 Task: Reply to email with the signature Cole Ward with the subject Thank you for a referral from softage.10@softage.net with the message Just following up on our previous email, would you be able to provide an update on the status of the customer feedback report? with BCC to softage.4@softage.net with an attached document Case_study.pdf
Action: Mouse moved to (1114, 187)
Screenshot: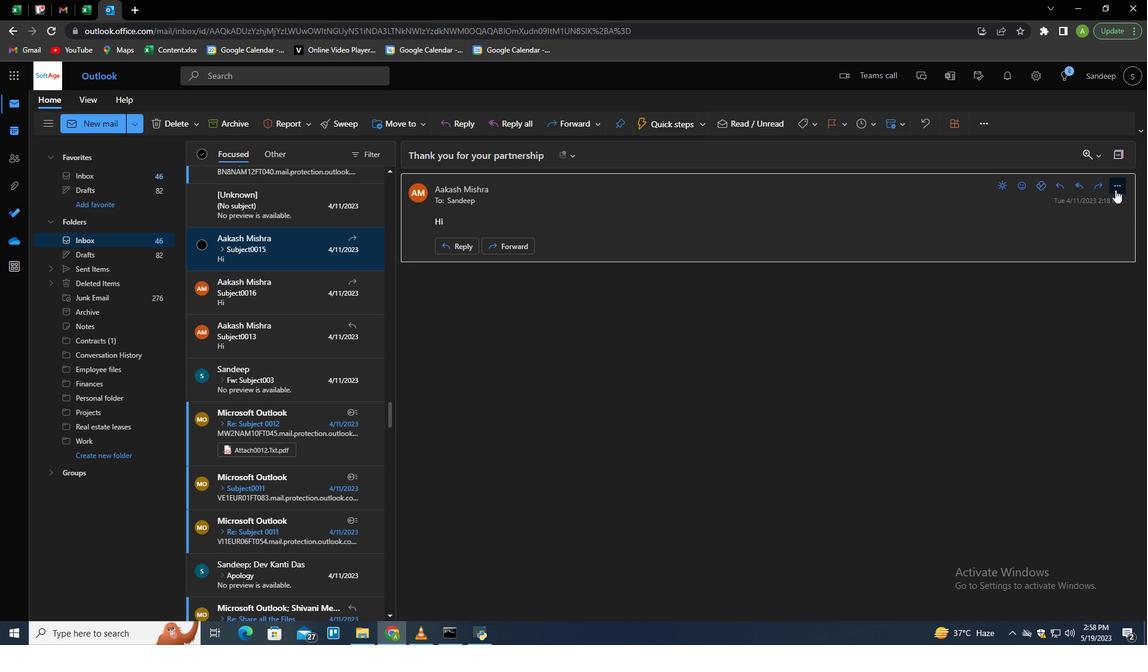 
Action: Mouse pressed left at (1114, 187)
Screenshot: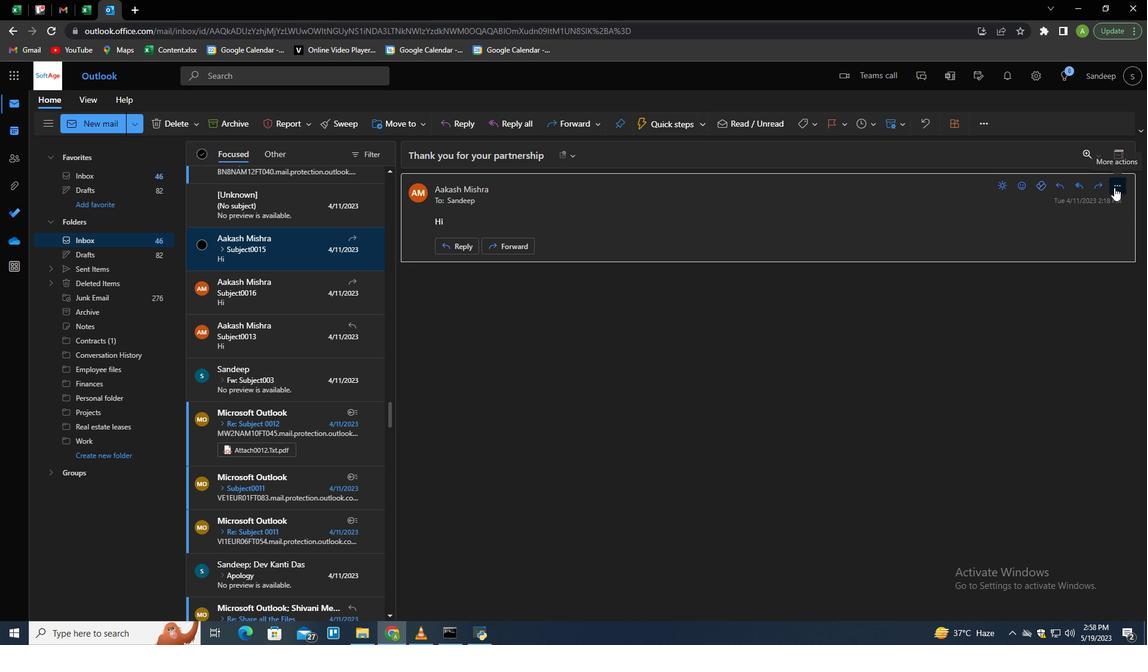 
Action: Mouse moved to (1046, 207)
Screenshot: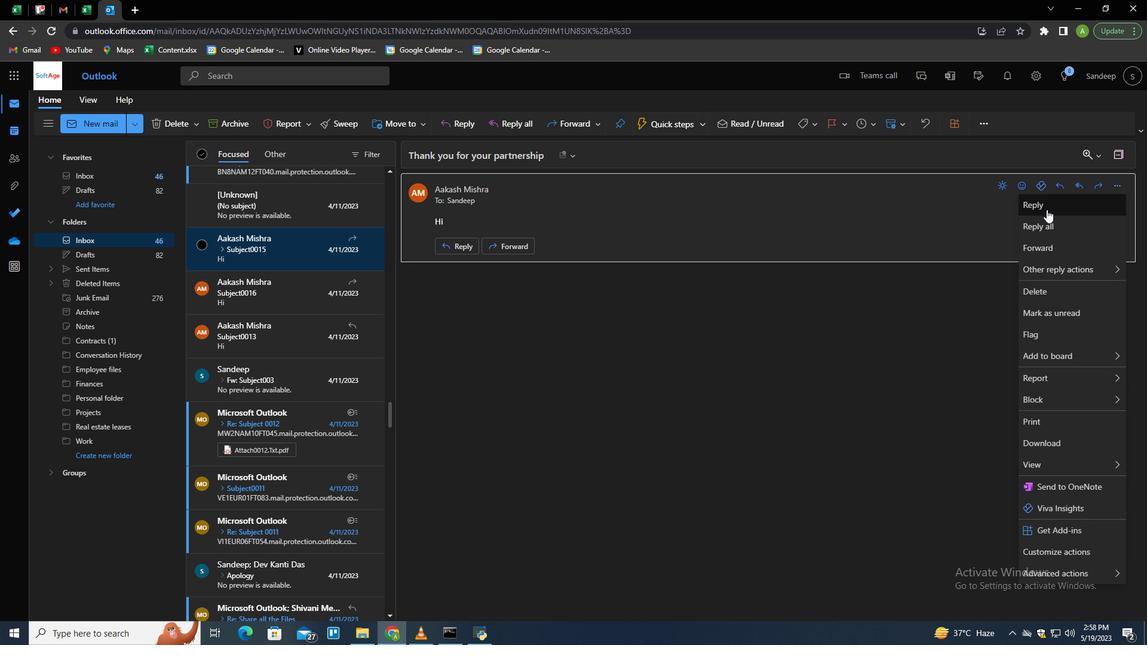 
Action: Mouse pressed left at (1046, 207)
Screenshot: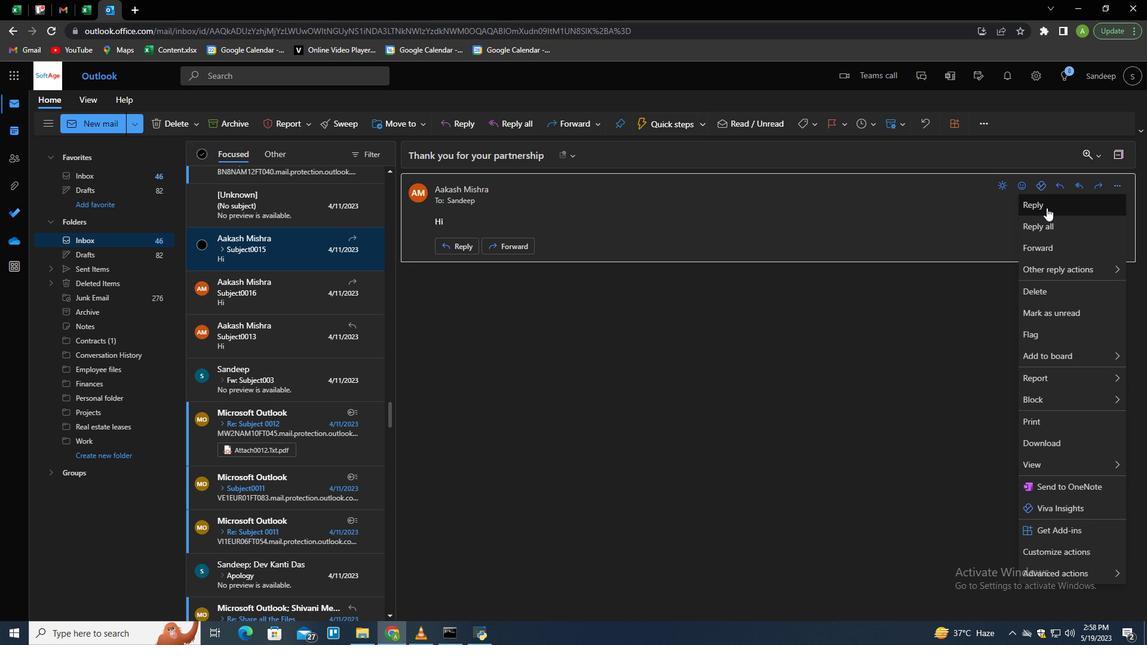 
Action: Mouse moved to (805, 121)
Screenshot: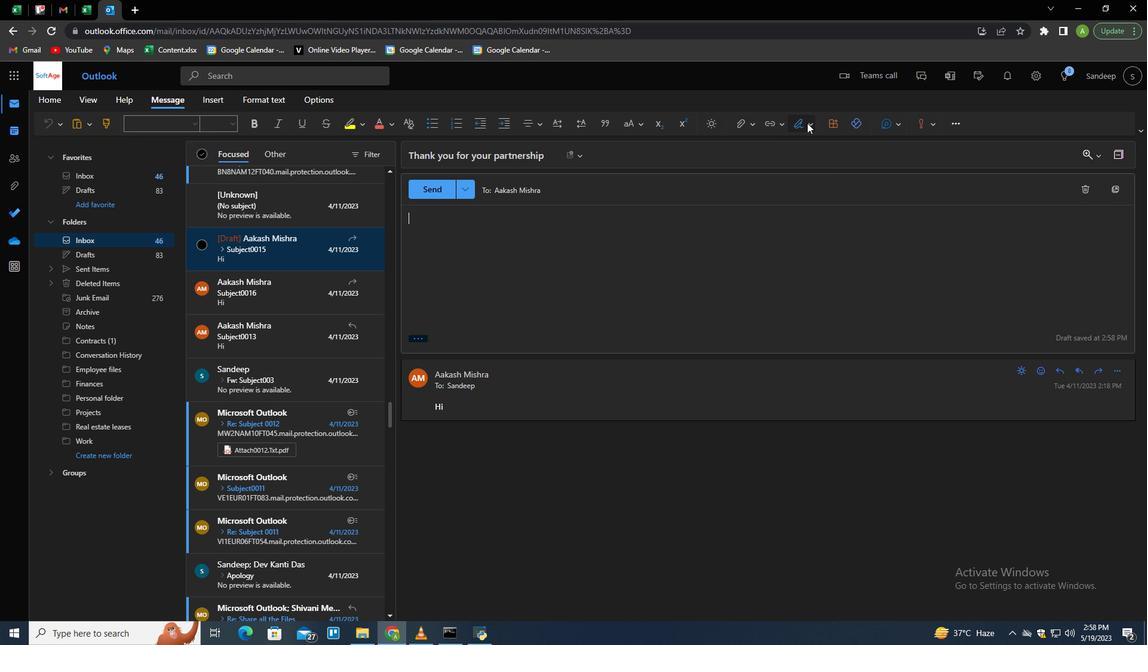 
Action: Mouse pressed left at (805, 121)
Screenshot: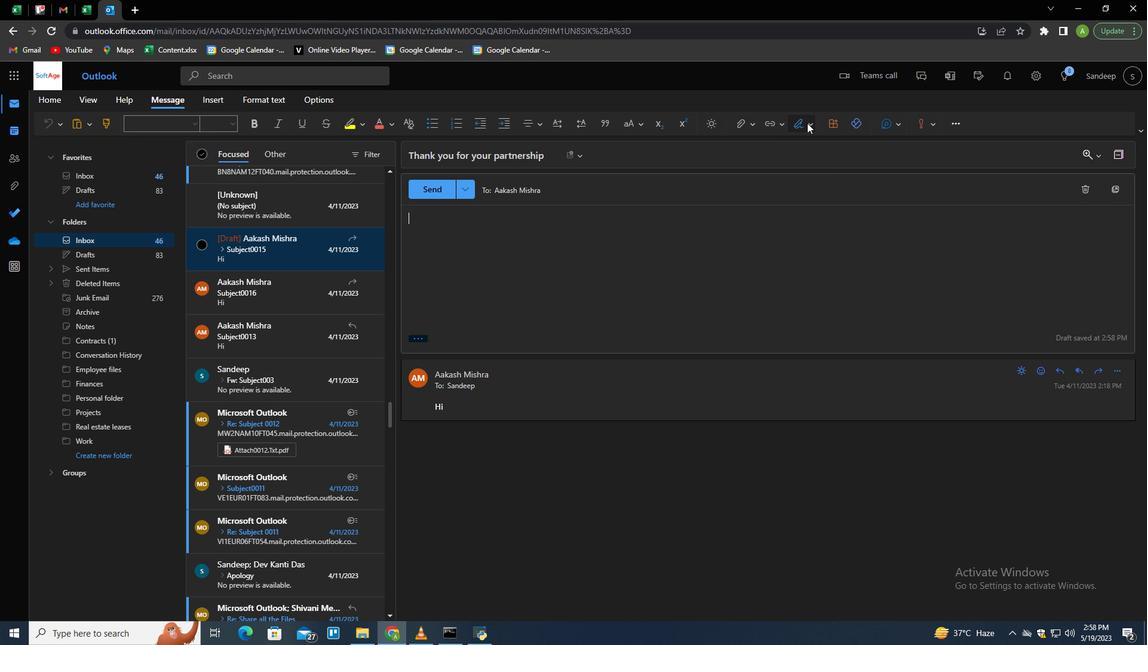 
Action: Mouse moved to (773, 172)
Screenshot: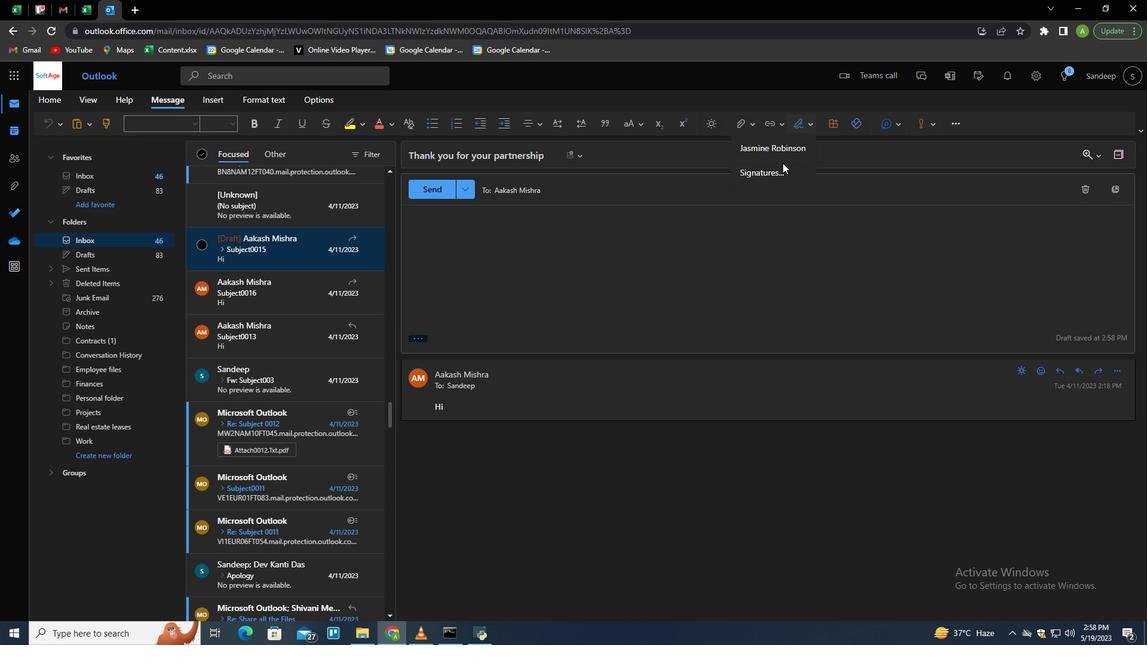 
Action: Mouse pressed left at (773, 172)
Screenshot: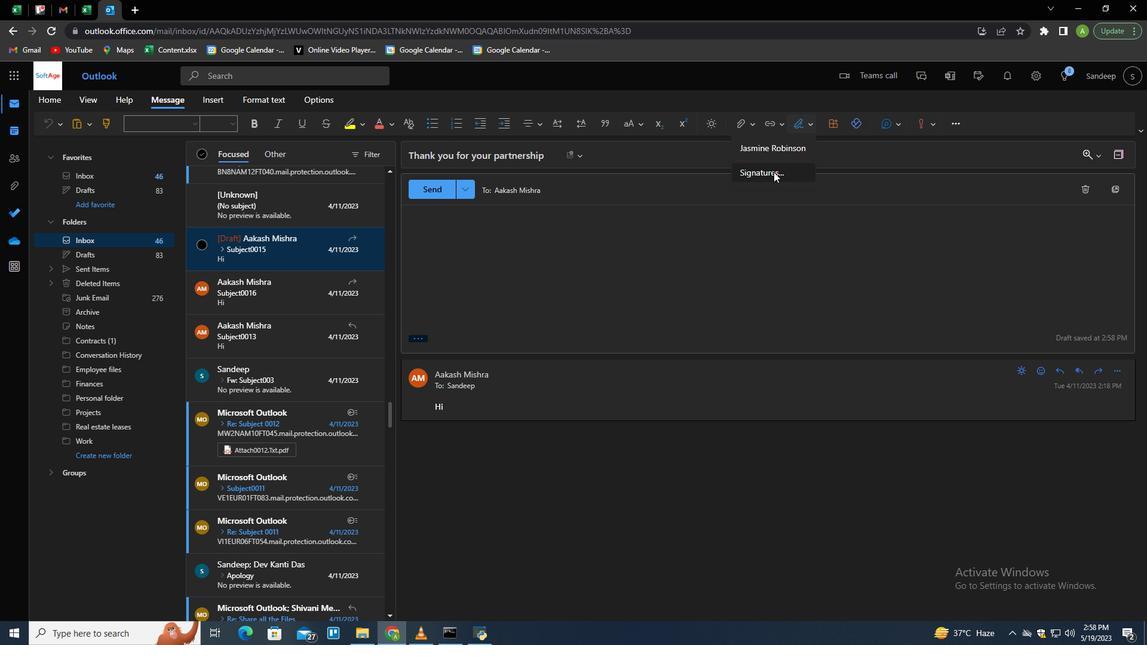 
Action: Mouse moved to (807, 213)
Screenshot: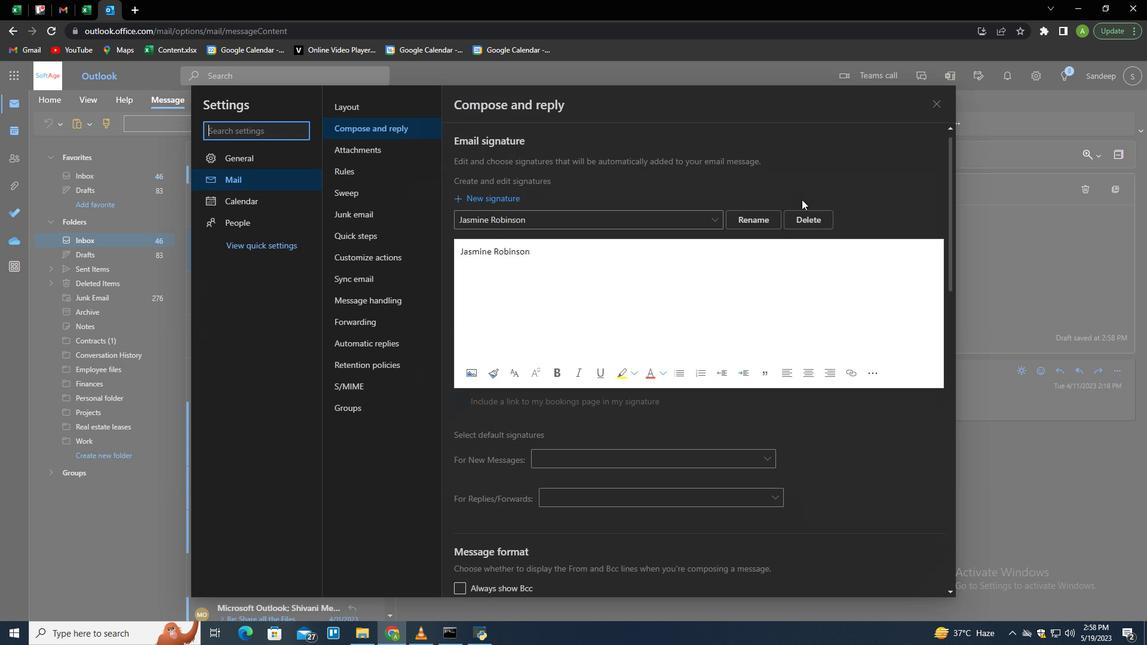 
Action: Mouse pressed left at (807, 213)
Screenshot: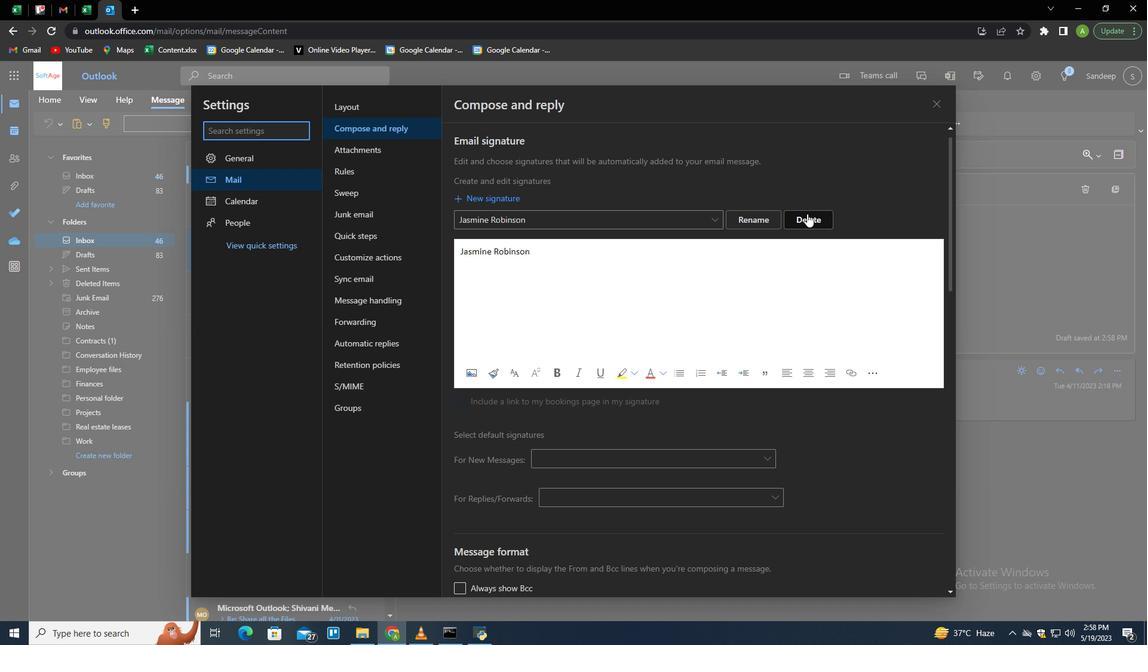 
Action: Mouse moved to (804, 215)
Screenshot: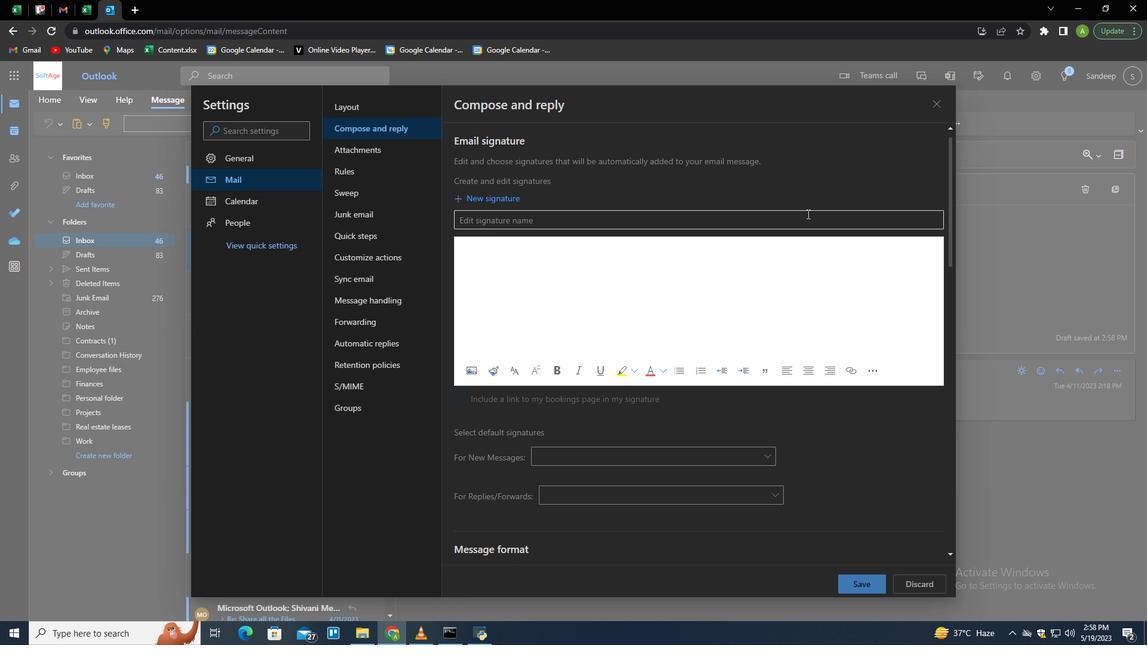 
Action: Mouse pressed left at (804, 215)
Screenshot: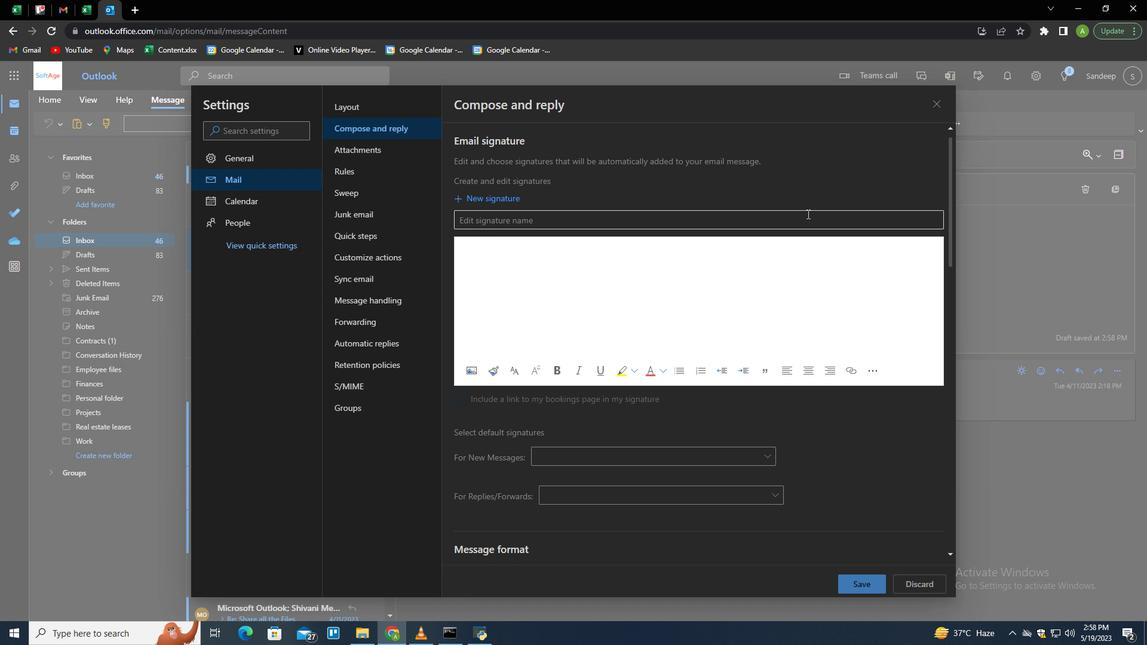 
Action: Key pressed <Key.shift>Cole<Key.space><Key.shift>Ward<Key.tab><Key.shift>COle<Key.space><Key.backspace><Key.backspace><Key.backspace><Key.backspace>ole<Key.space><Key.shift>Ward
Screenshot: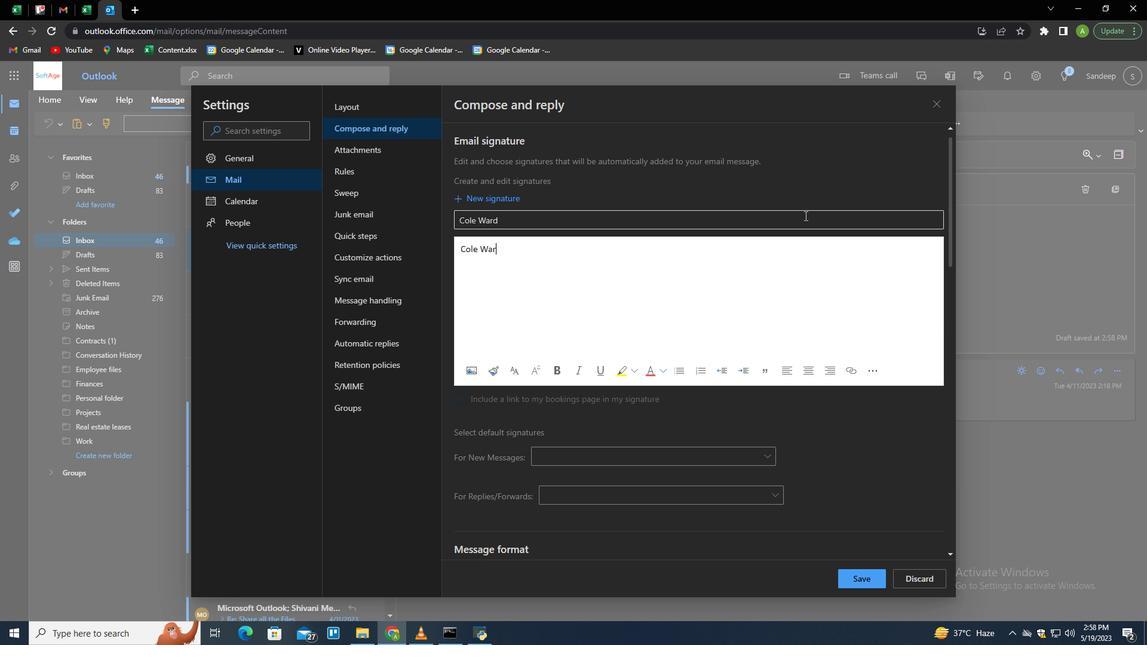 
Action: Mouse moved to (862, 578)
Screenshot: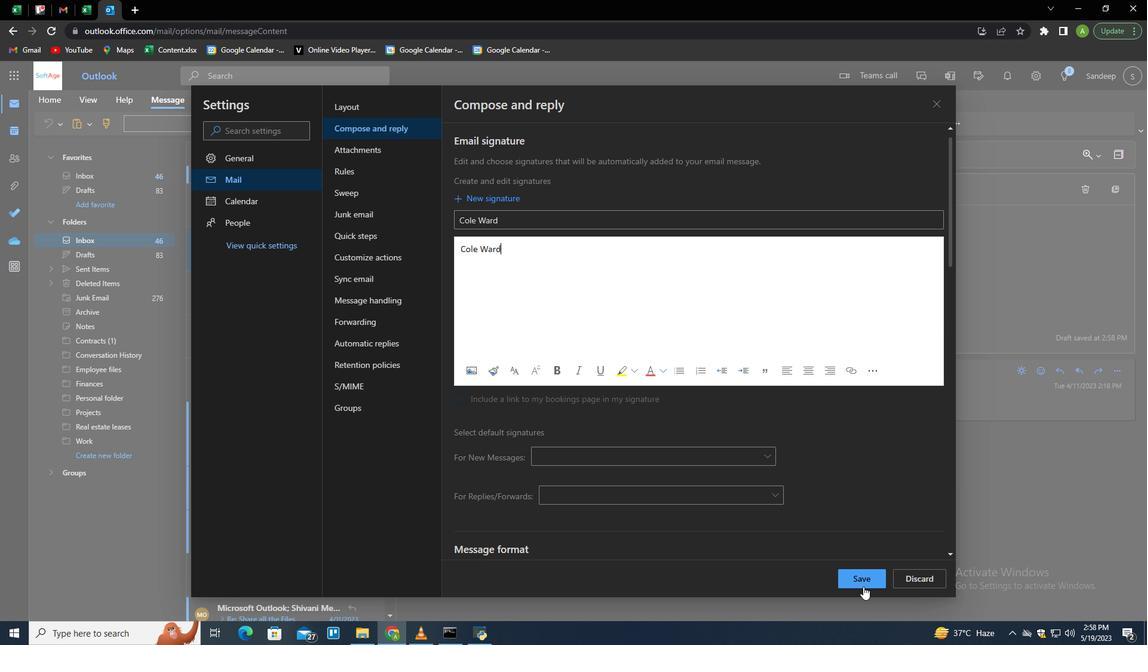 
Action: Mouse pressed left at (862, 578)
Screenshot: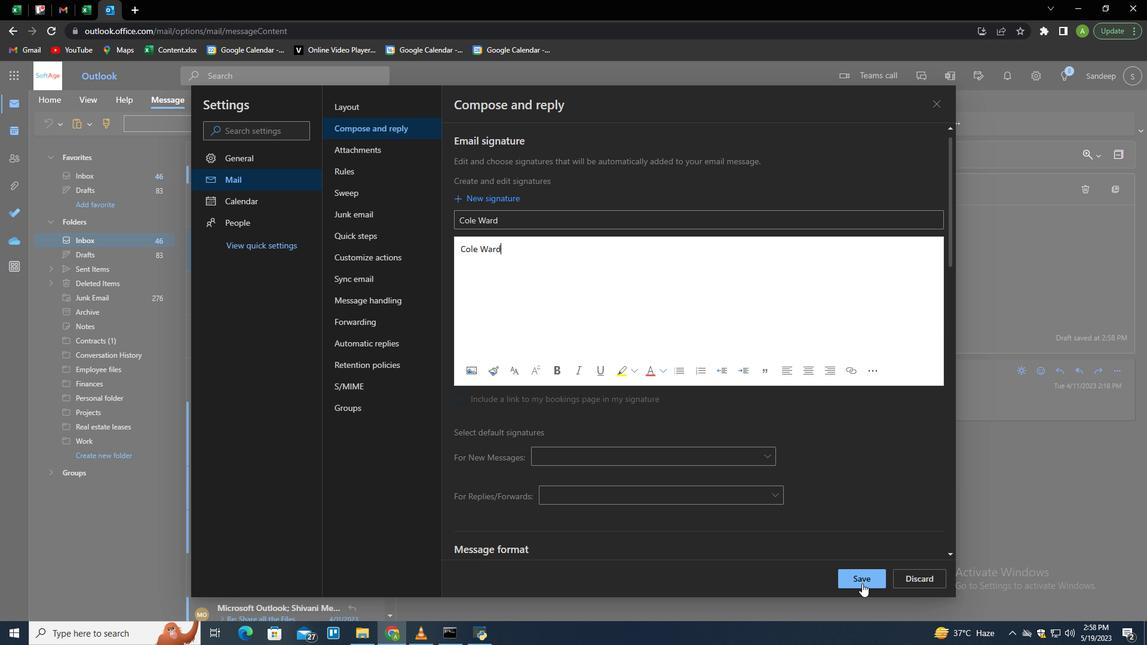 
Action: Mouse moved to (1006, 307)
Screenshot: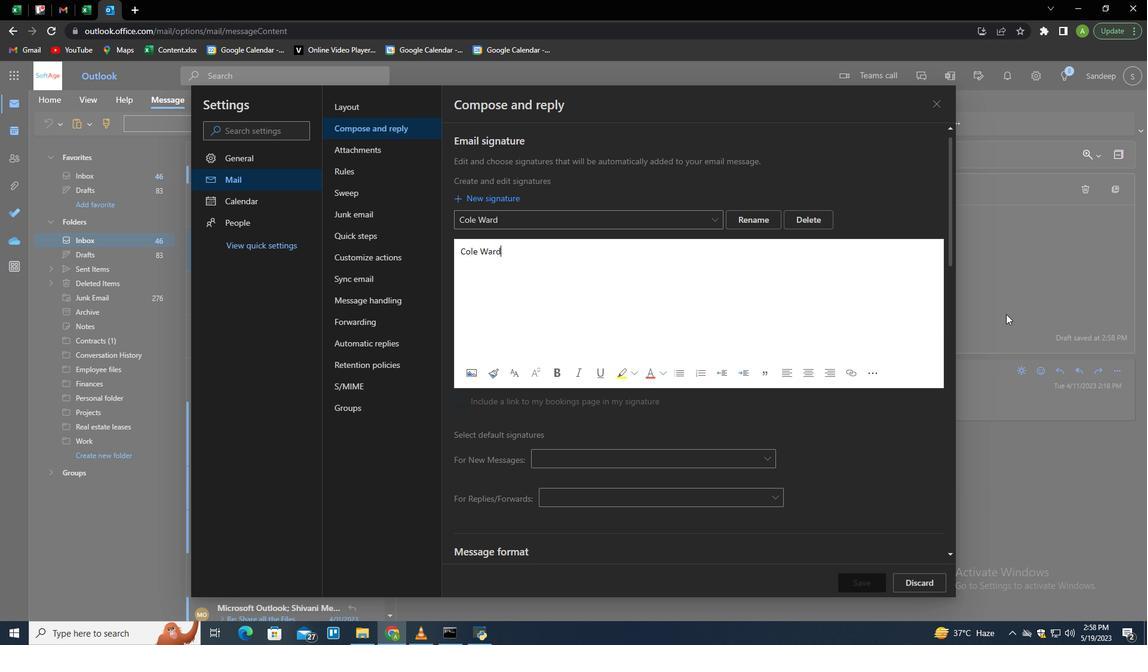 
Action: Mouse pressed left at (1006, 307)
Screenshot: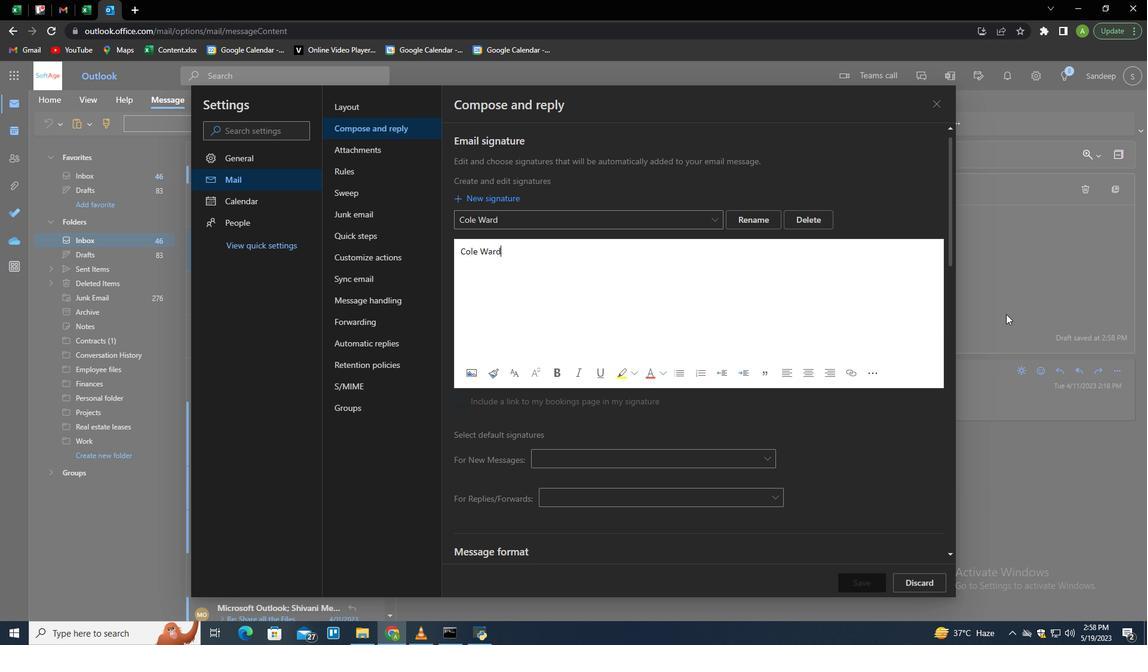 
Action: Mouse moved to (810, 123)
Screenshot: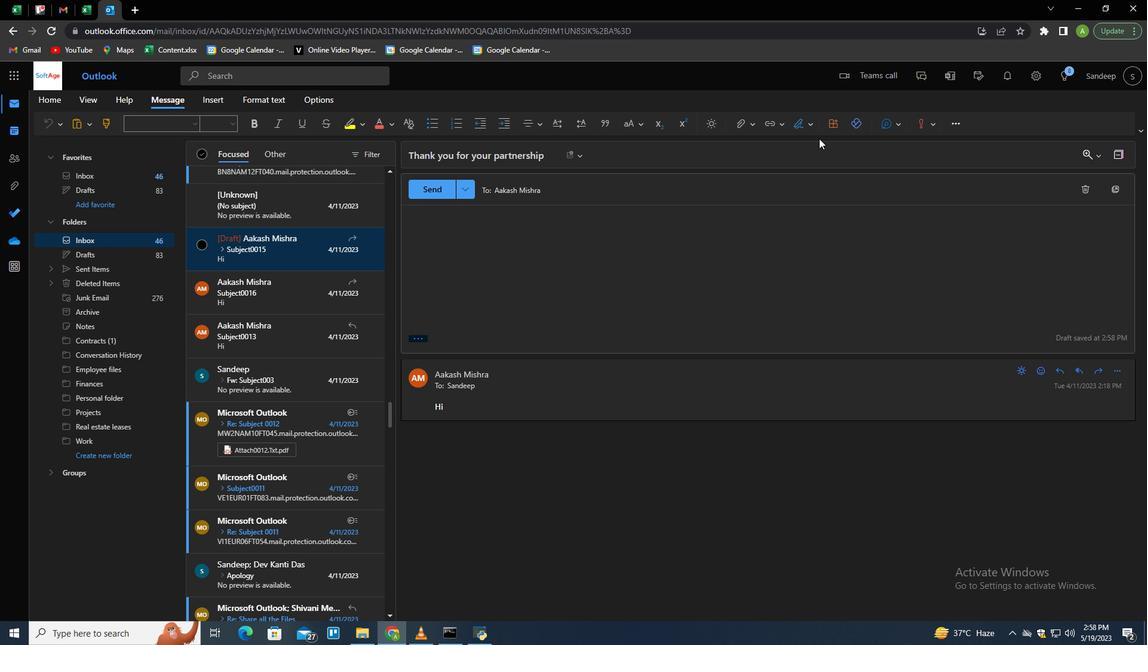 
Action: Mouse pressed left at (810, 123)
Screenshot: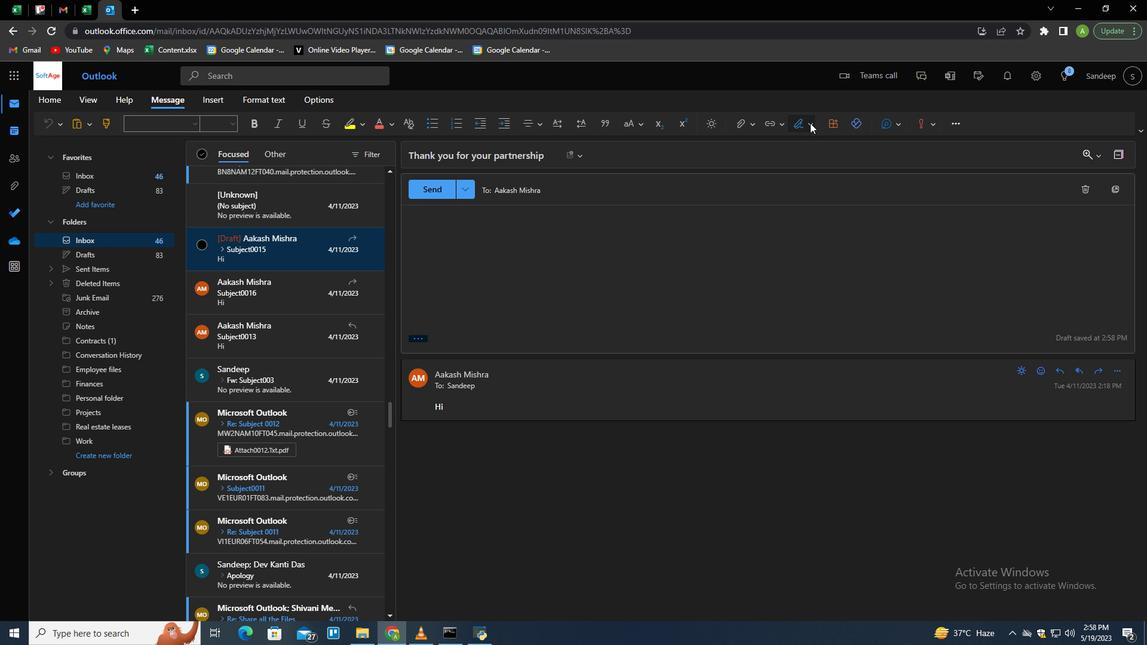 
Action: Mouse moved to (780, 146)
Screenshot: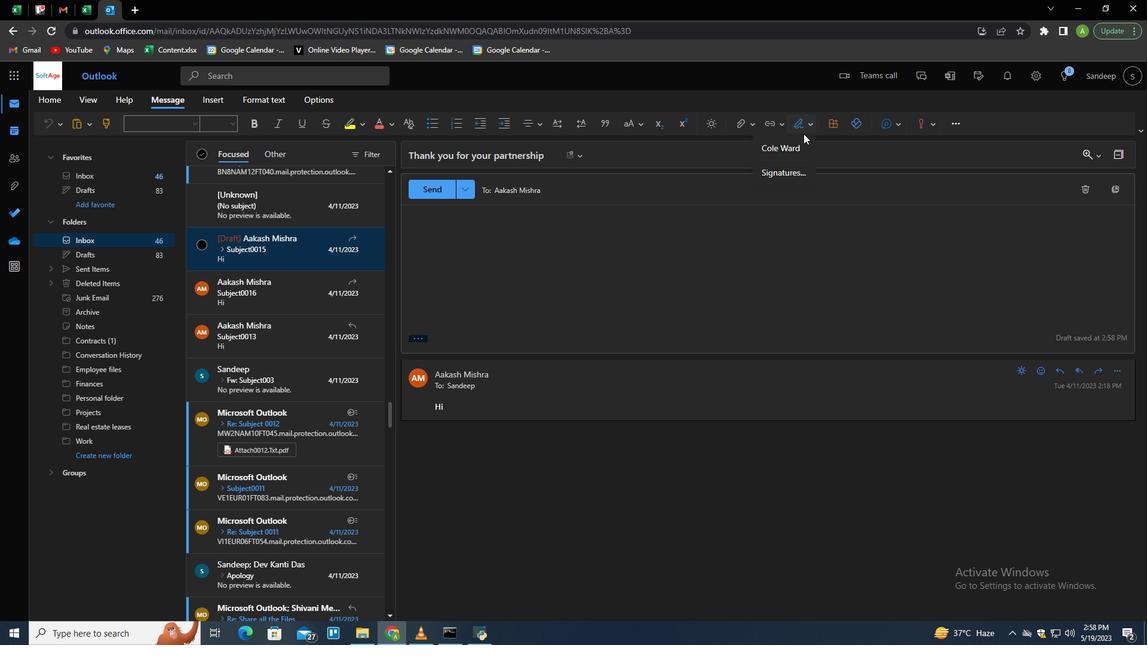 
Action: Mouse pressed left at (780, 146)
Screenshot: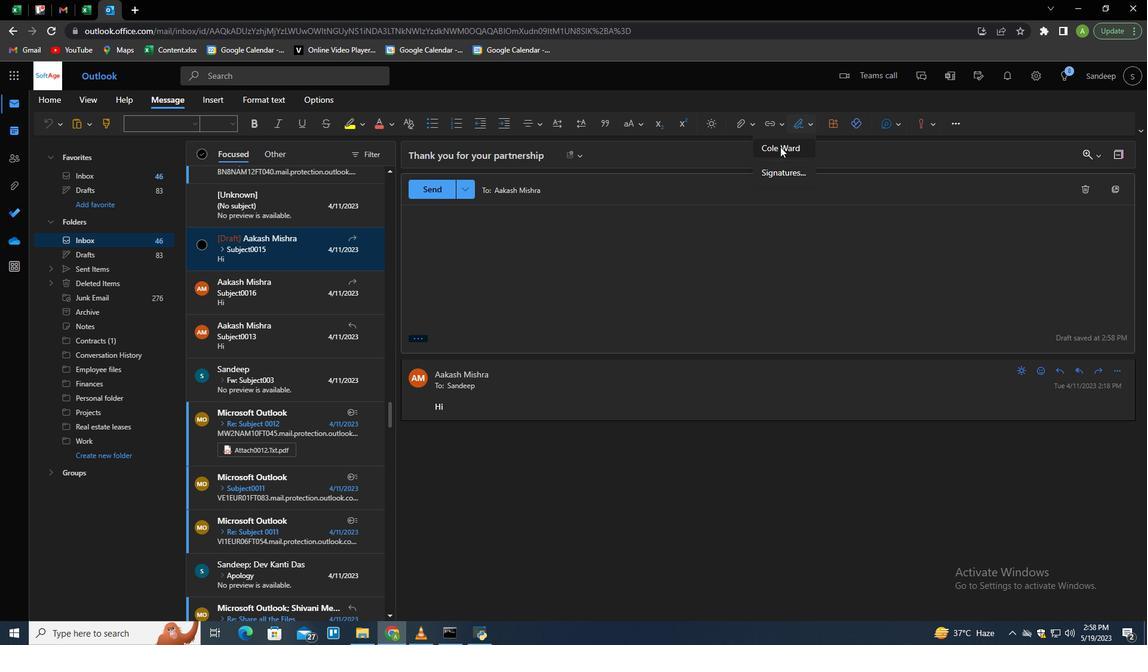 
Action: Mouse moved to (421, 335)
Screenshot: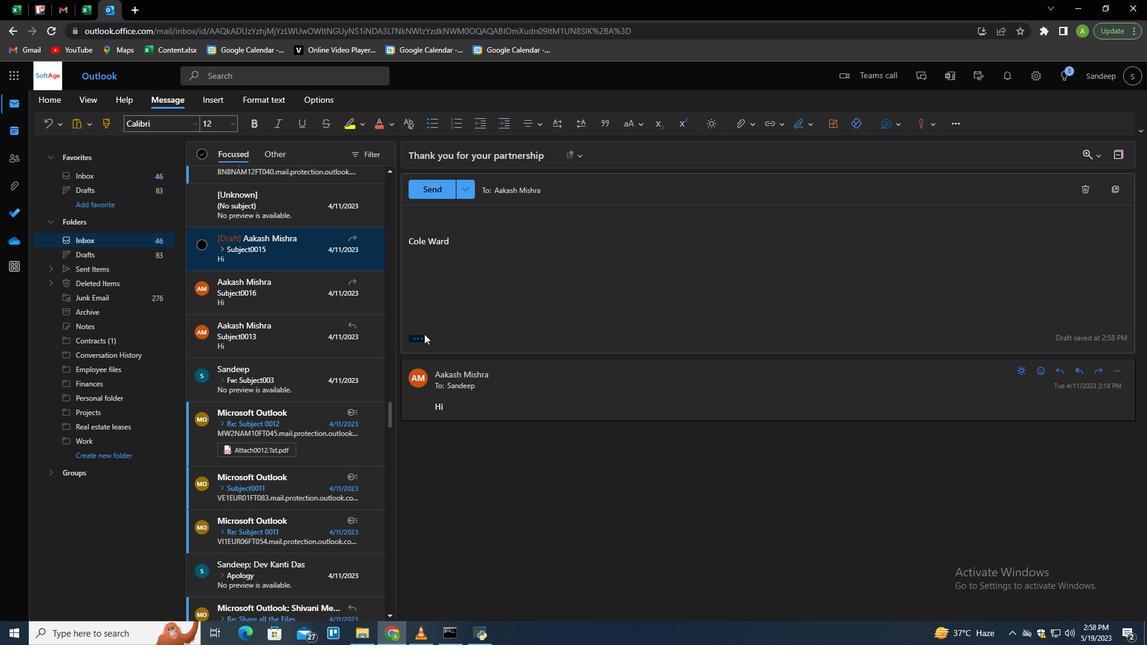 
Action: Mouse pressed left at (421, 335)
Screenshot: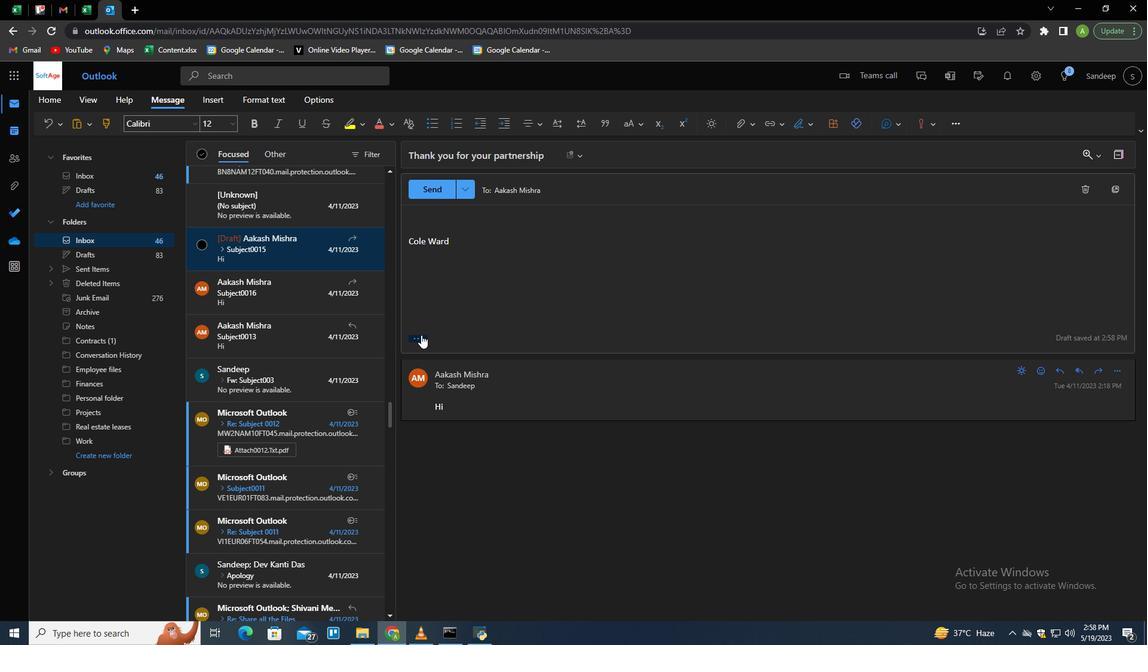 
Action: Mouse moved to (423, 189)
Screenshot: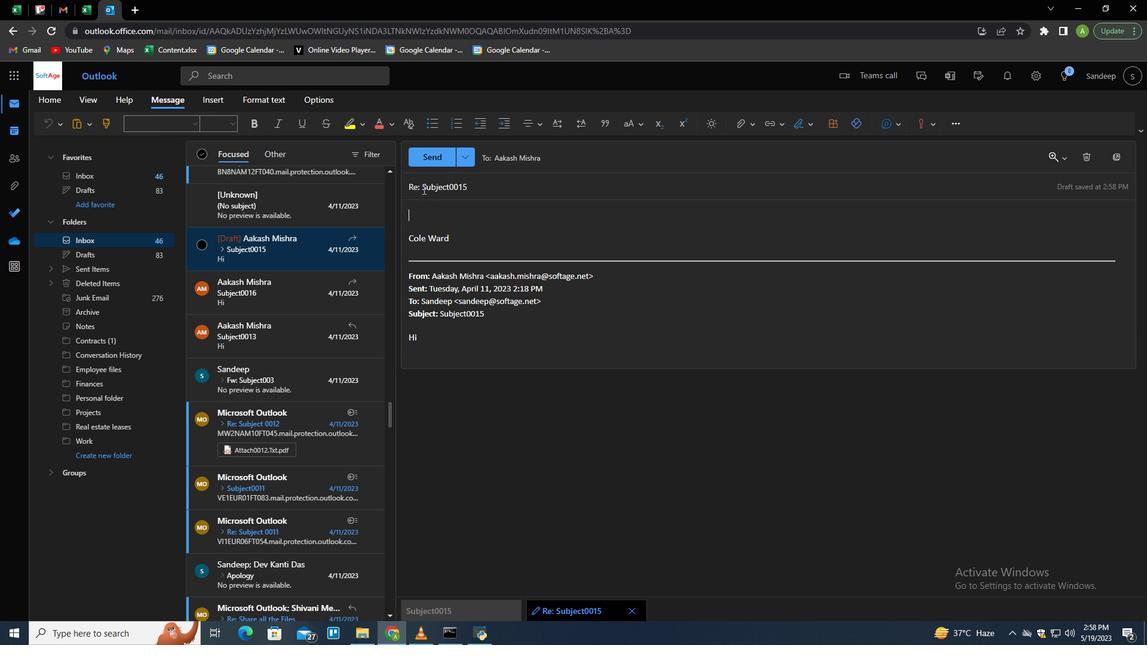 
Action: Mouse pressed left at (423, 189)
Screenshot: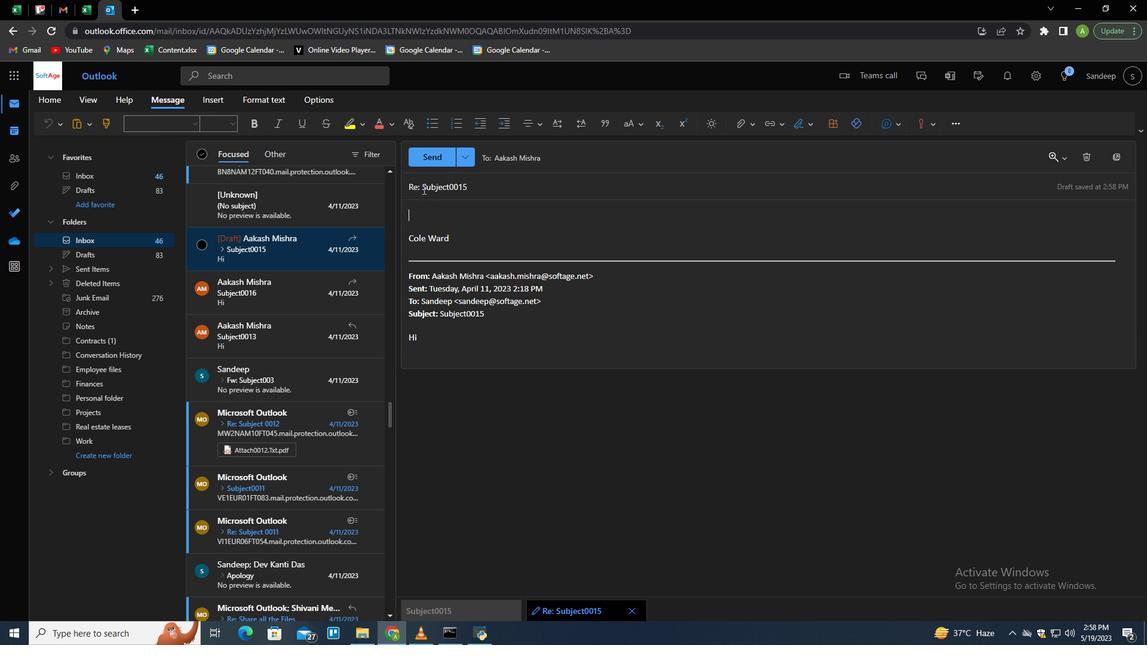 
Action: Mouse moved to (750, 255)
Screenshot: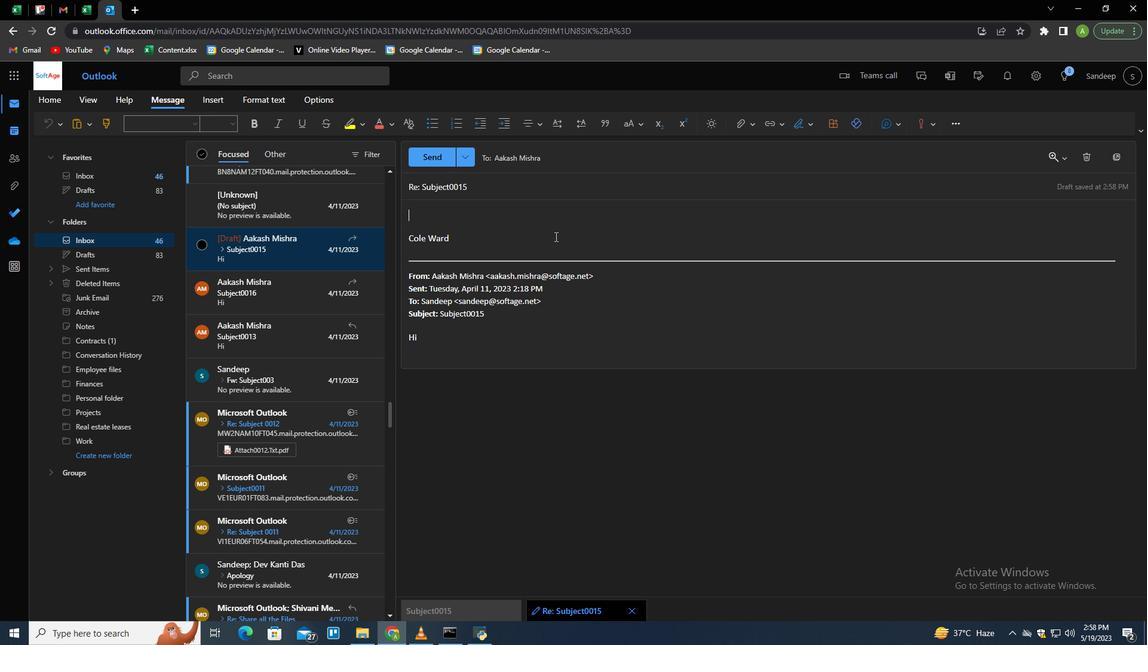 
Action: Key pressed <Key.shift_r><Key.end><Key.shift>Thank<Key.space>you<Key.space>for<Key.space>a<Key.space>referral
Screenshot: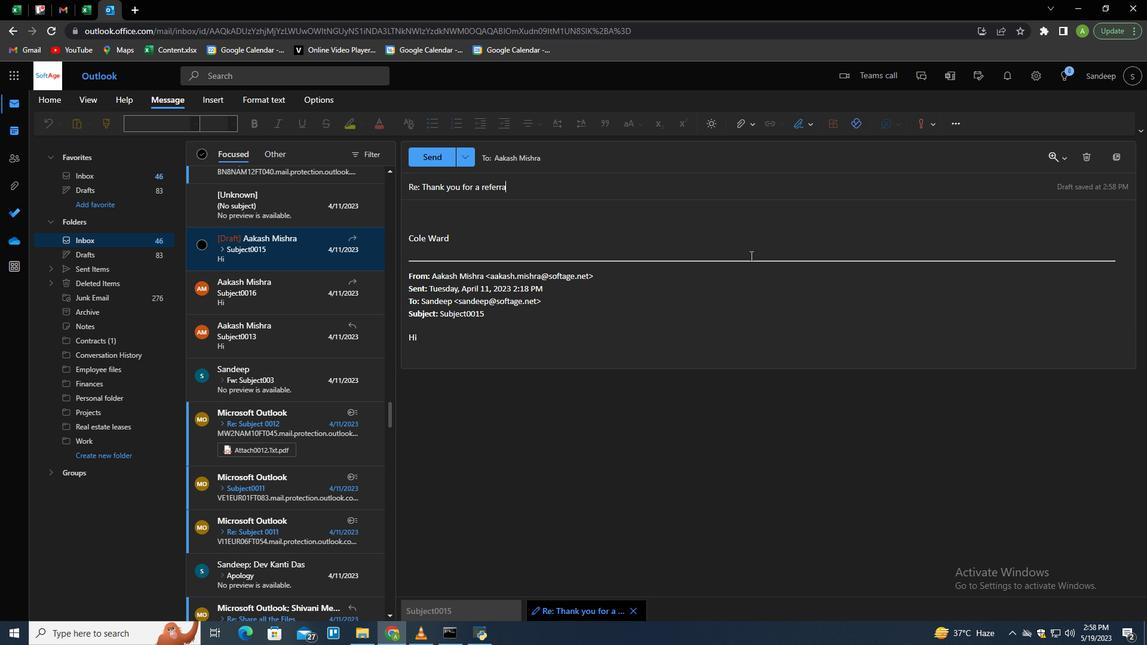 
Action: Mouse moved to (618, 152)
Screenshot: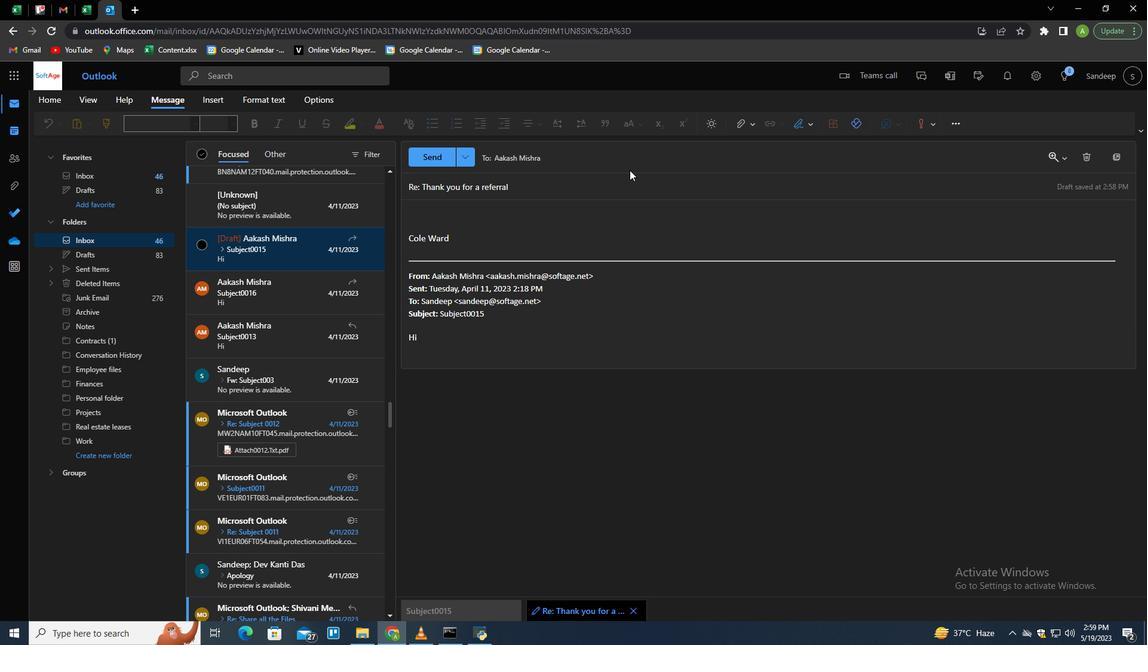 
Action: Mouse pressed left at (618, 152)
Screenshot: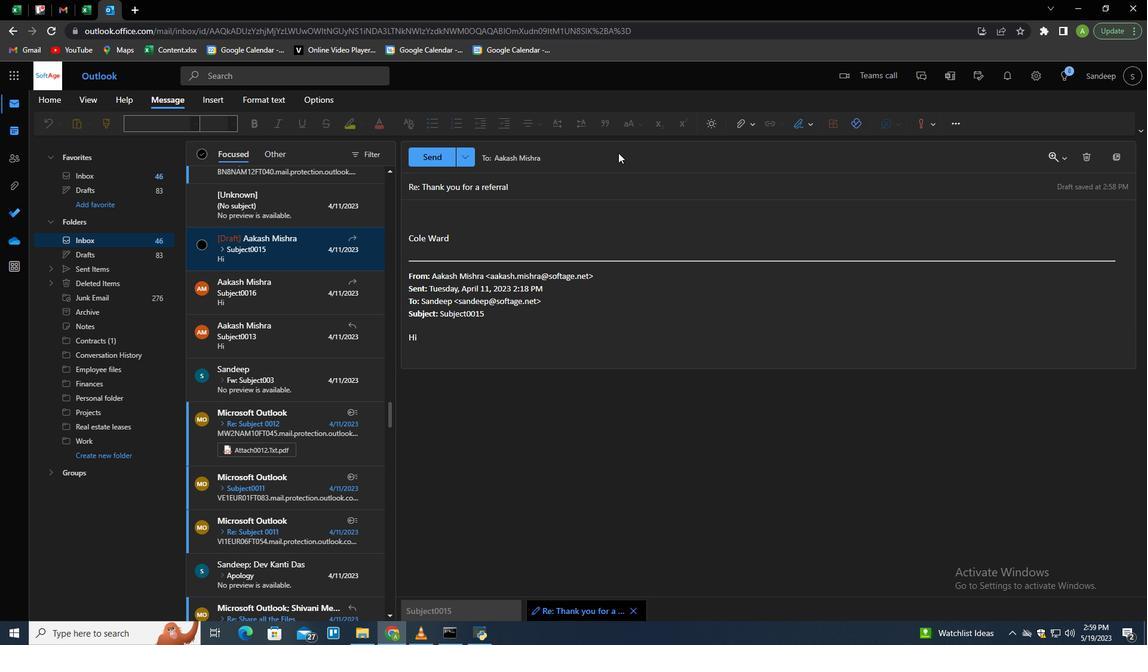 
Action: Mouse moved to (546, 248)
Screenshot: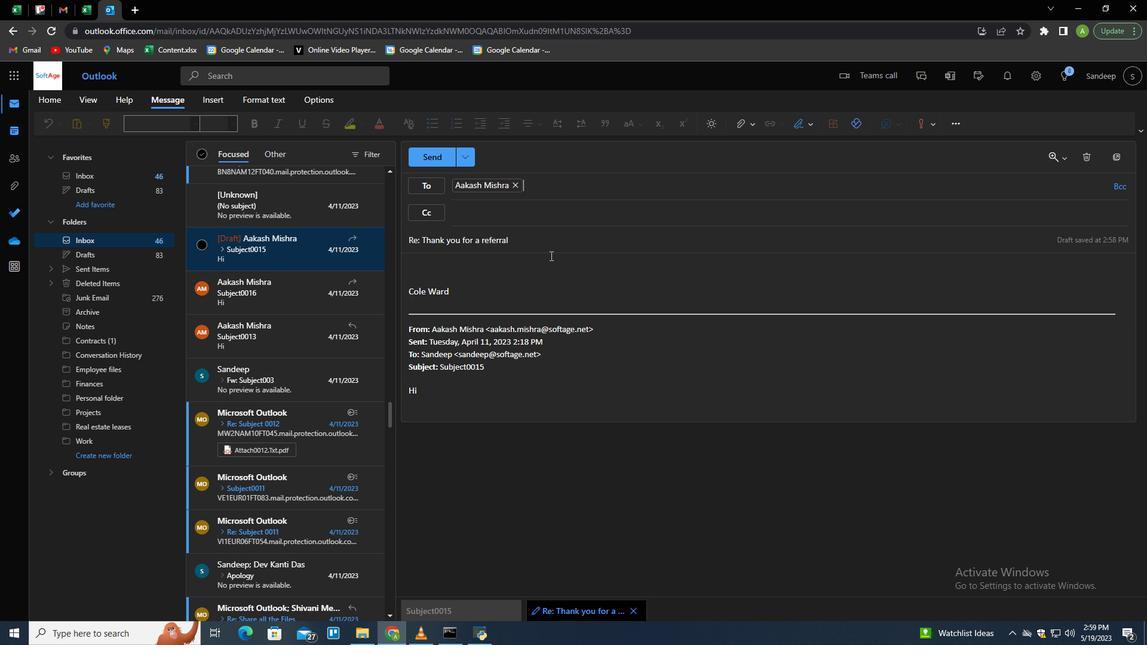 
Action: Mouse pressed left at (546, 248)
Screenshot: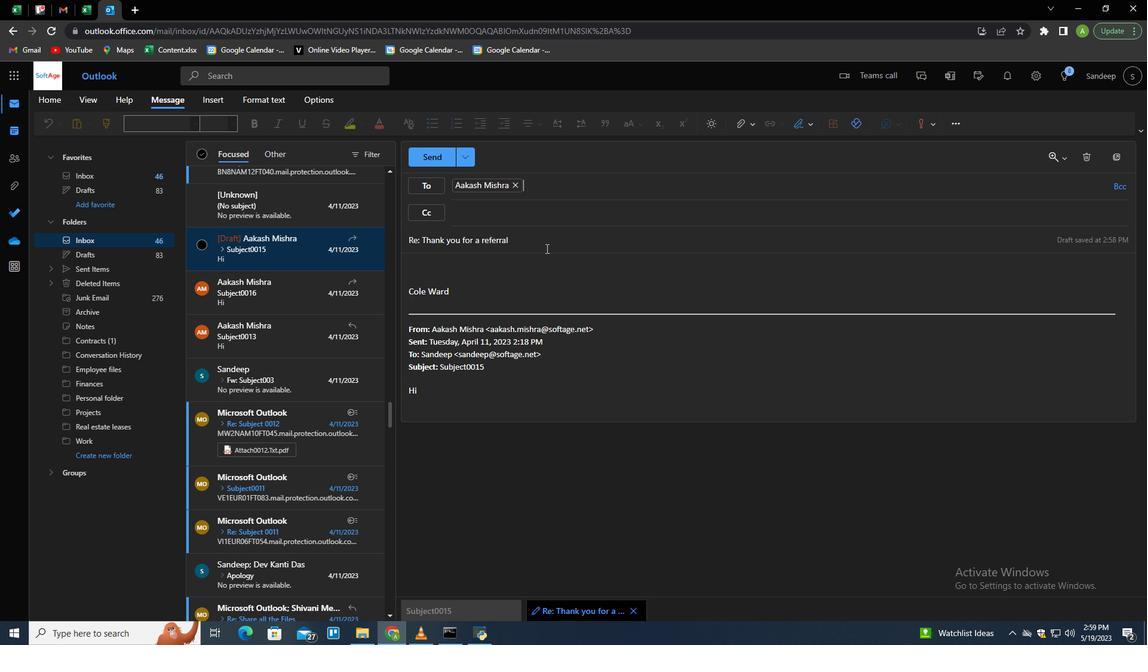 
Action: Mouse moved to (543, 248)
Screenshot: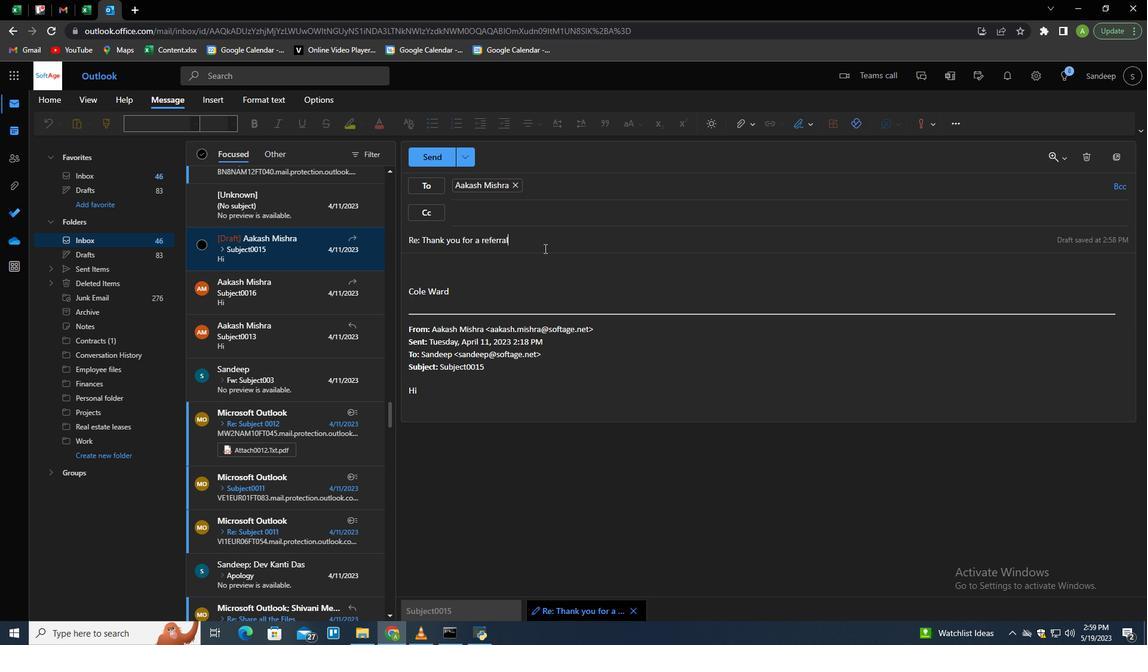 
Action: Key pressed <Key.tab>
Screenshot: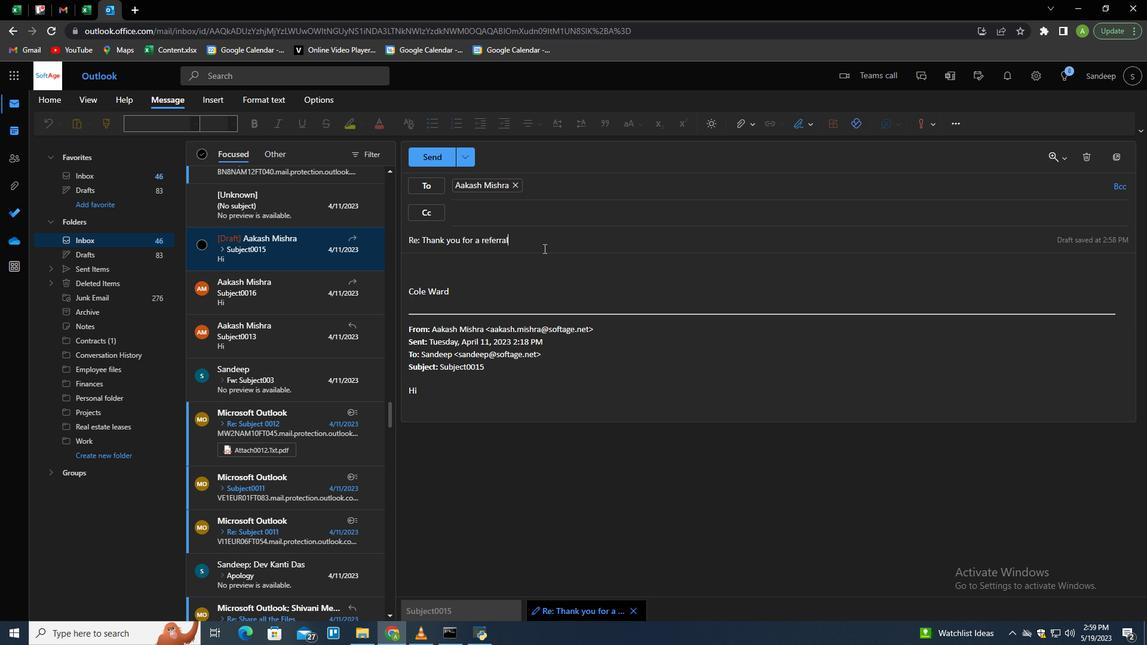 
Action: Mouse moved to (543, 250)
Screenshot: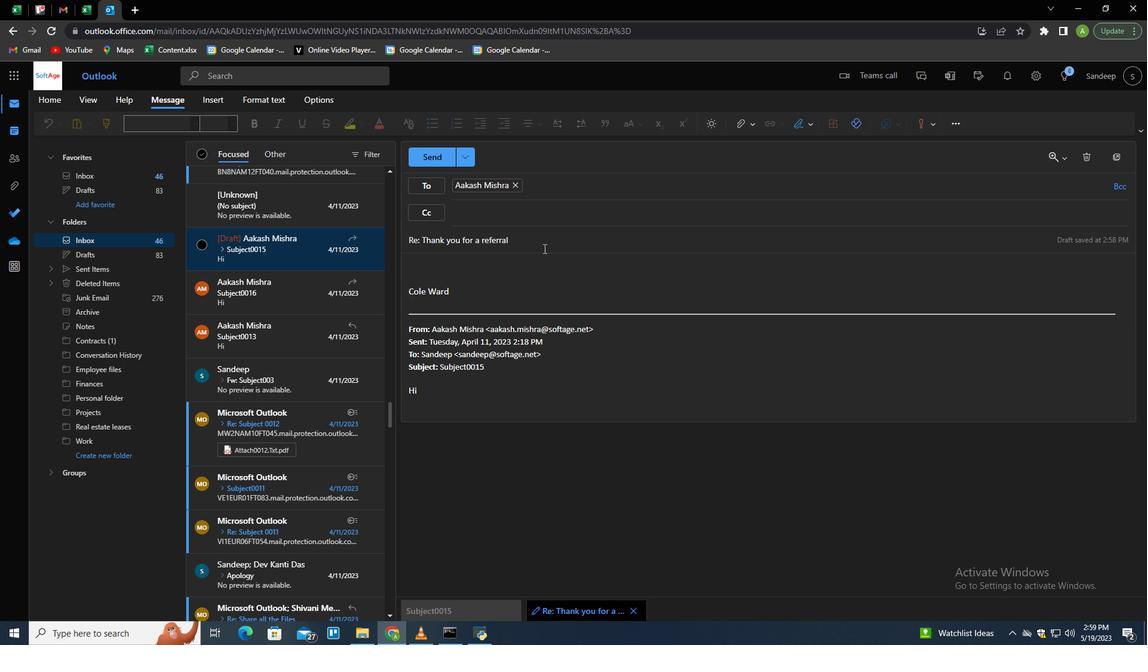 
Action: Key pressed <Key.shift>Just<Key.space>following<Key.space>up<Key.space>on<Key.space>our<Key.space>pri<Key.backspace>evios<Key.backspace>us<Key.space>email,<Key.space>would<Key.space>yu<Key.backspace>ou<Key.space>be<Key.space>able<Key.space>to<Key.space>provide<Key.space>an<Key.space>update<Key.space>on<Key.space>the<Key.space>status<Key.space>fo<Key.space>th<Key.backspace><Key.backspace><Key.backspace><Key.backspace><Key.backspace>of<Key.space>the<Key.space>customer<Key.space>feedback<Key.space>report<Key.shift><Key.shift><Key.shift><Key.shift><Key.shift><Key.shift><Key.shift><Key.shift><Key.shift><Key.shift><Key.shift><Key.shift><Key.shift><Key.shift><Key.shift><Key.shift>?
Screenshot: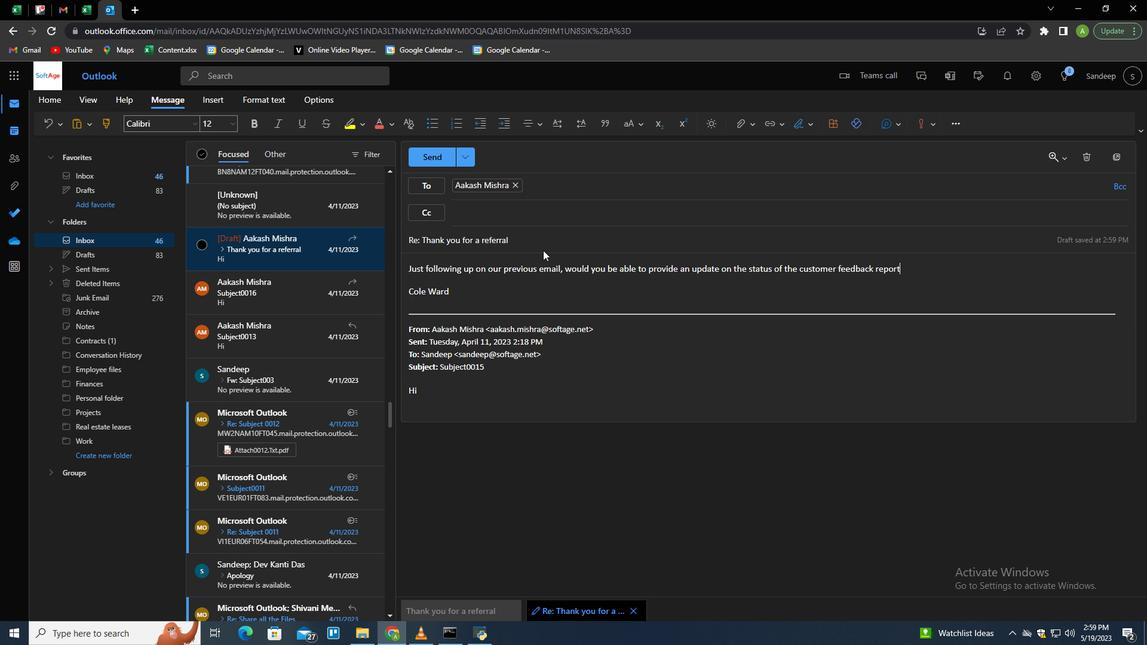 
Action: Mouse moved to (1128, 178)
Screenshot: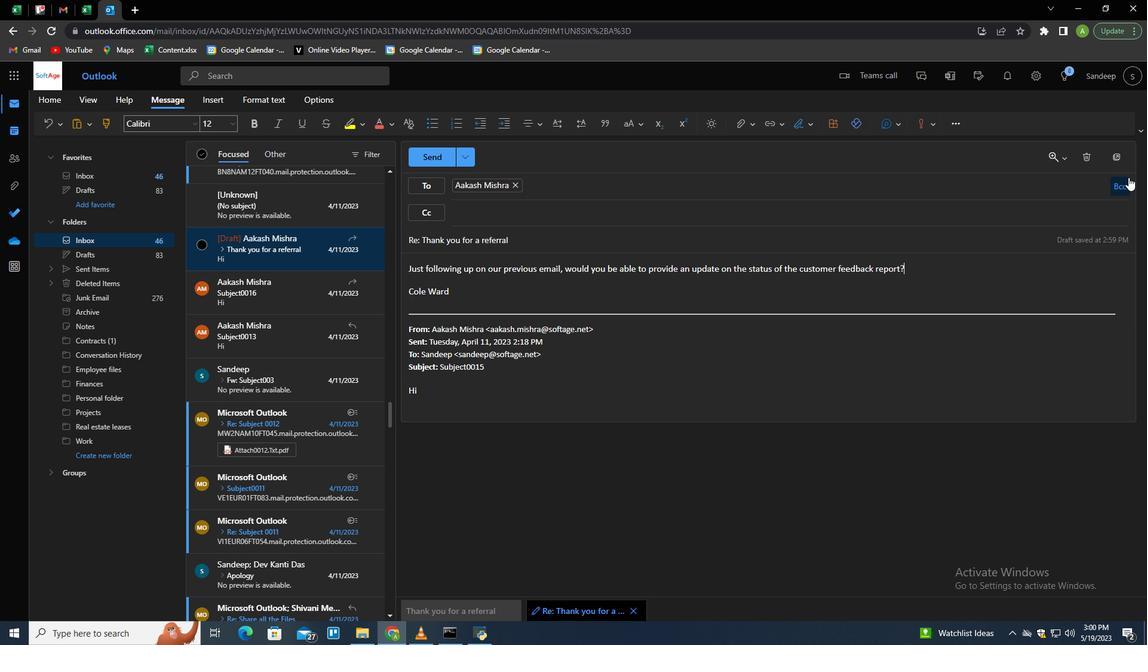 
Action: Mouse pressed left at (1128, 178)
Screenshot: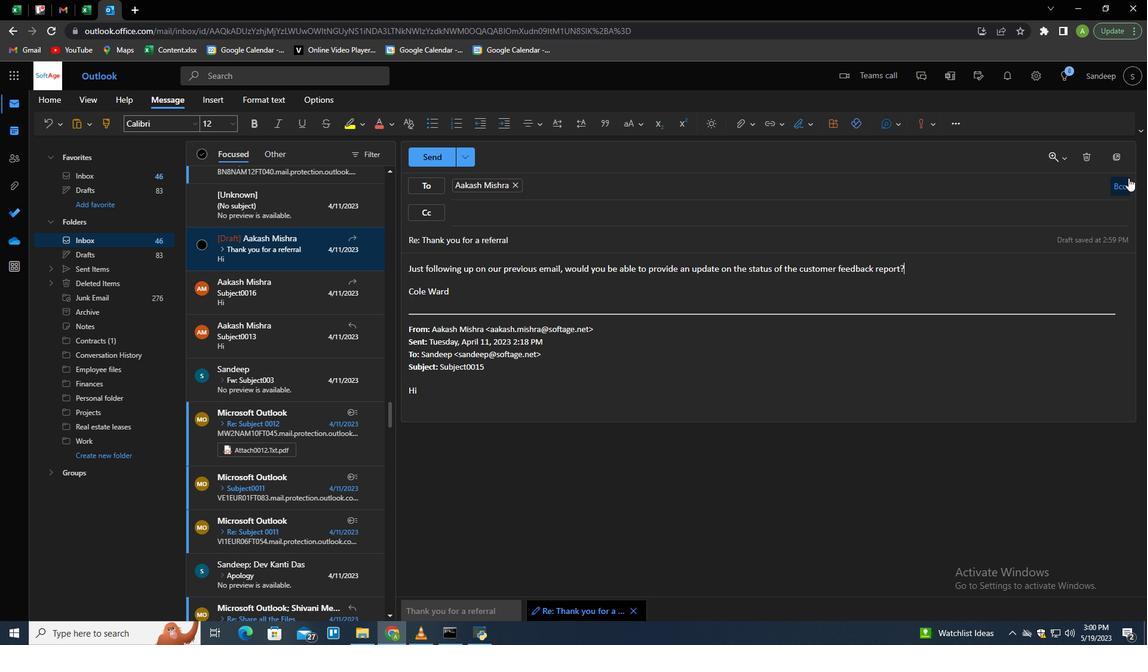 
Action: Mouse moved to (477, 235)
Screenshot: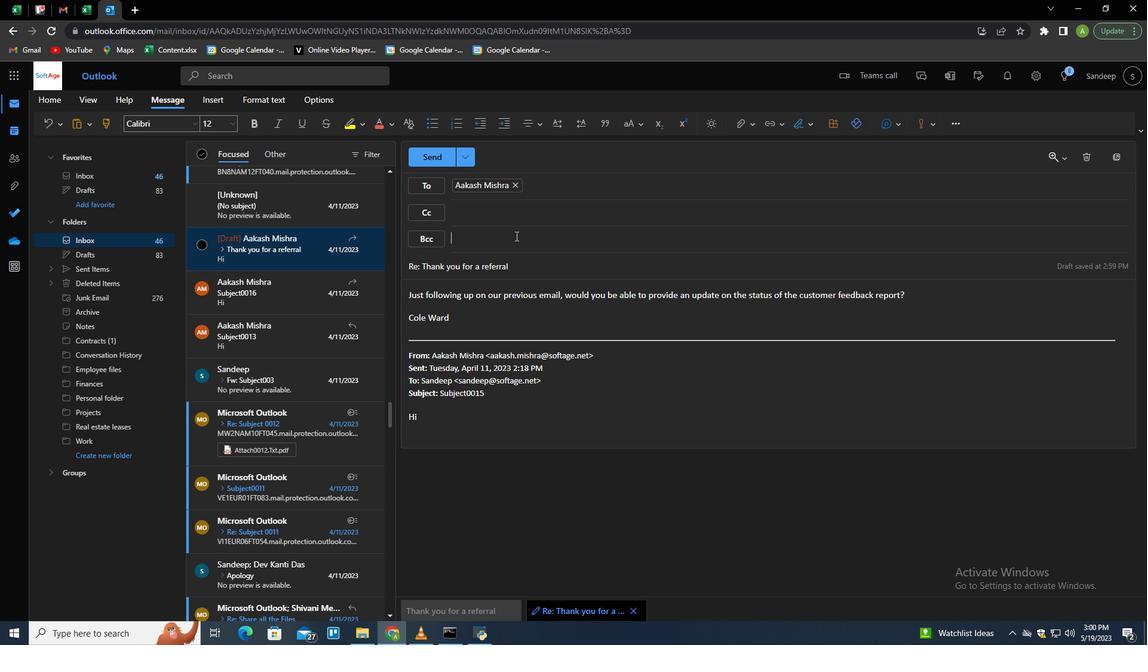 
Action: Mouse pressed left at (477, 235)
Screenshot: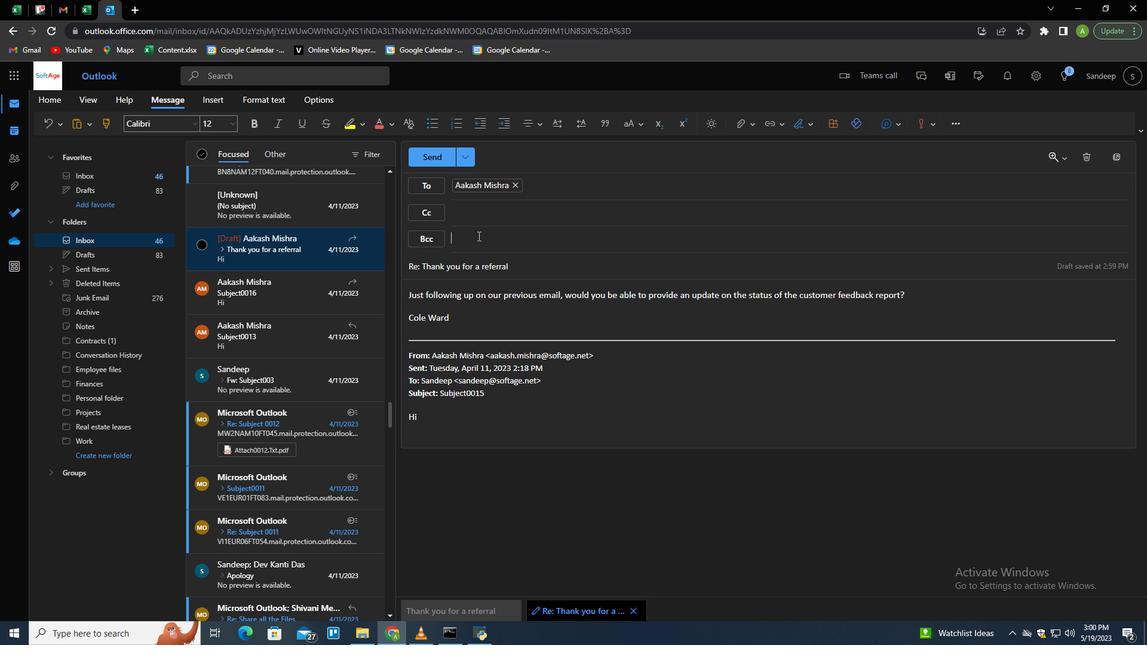 
Action: Mouse moved to (474, 240)
Screenshot: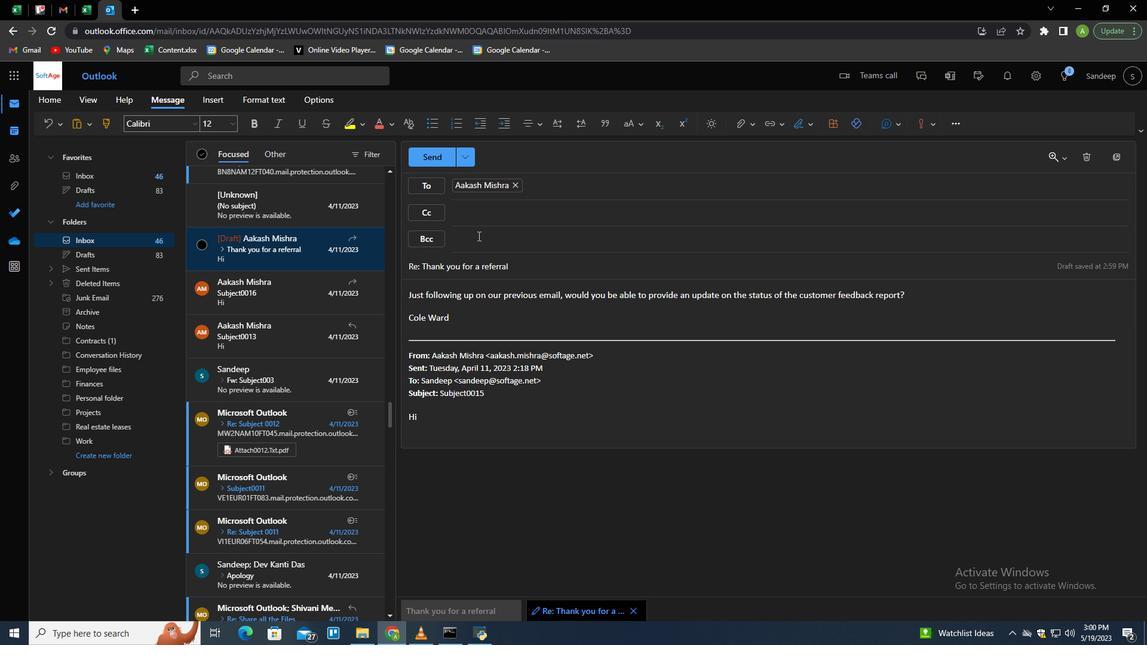 
Action: Key pressed softage.4<Key.shift>@softage.net<Key.enter>
Screenshot: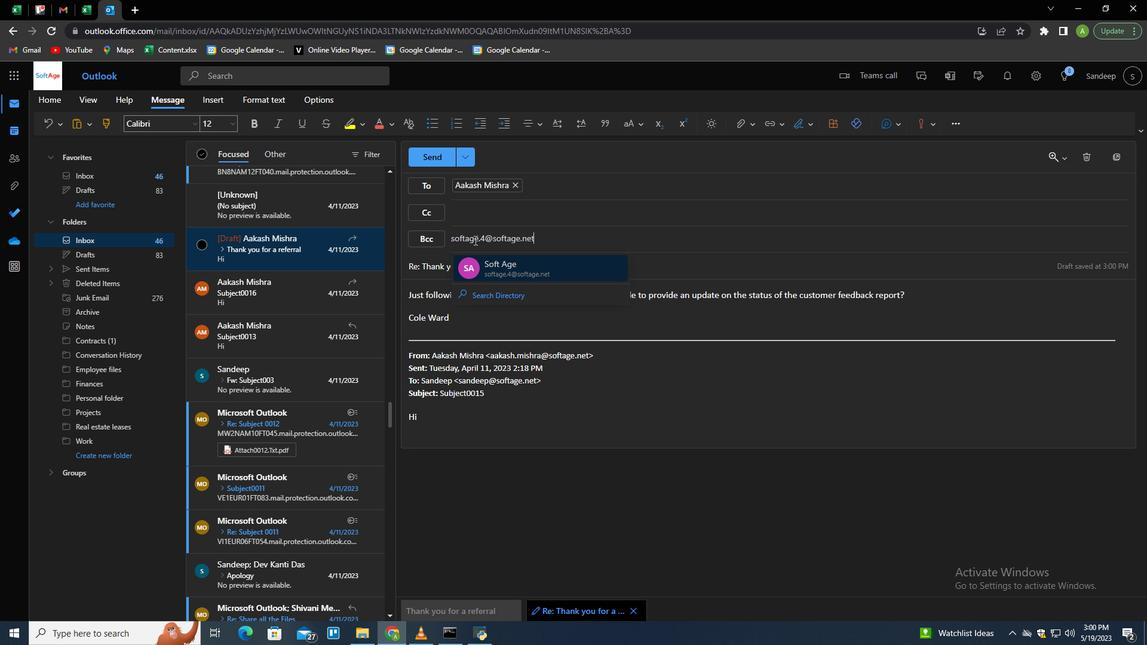 
Action: Mouse moved to (751, 124)
Screenshot: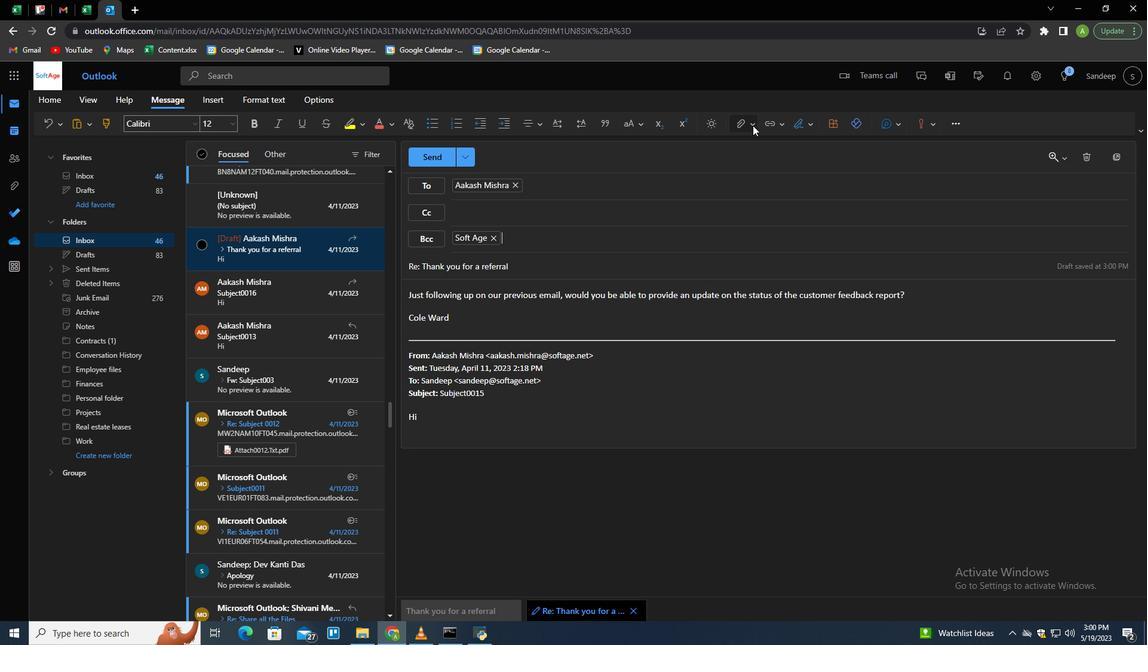 
Action: Mouse pressed left at (751, 124)
Screenshot: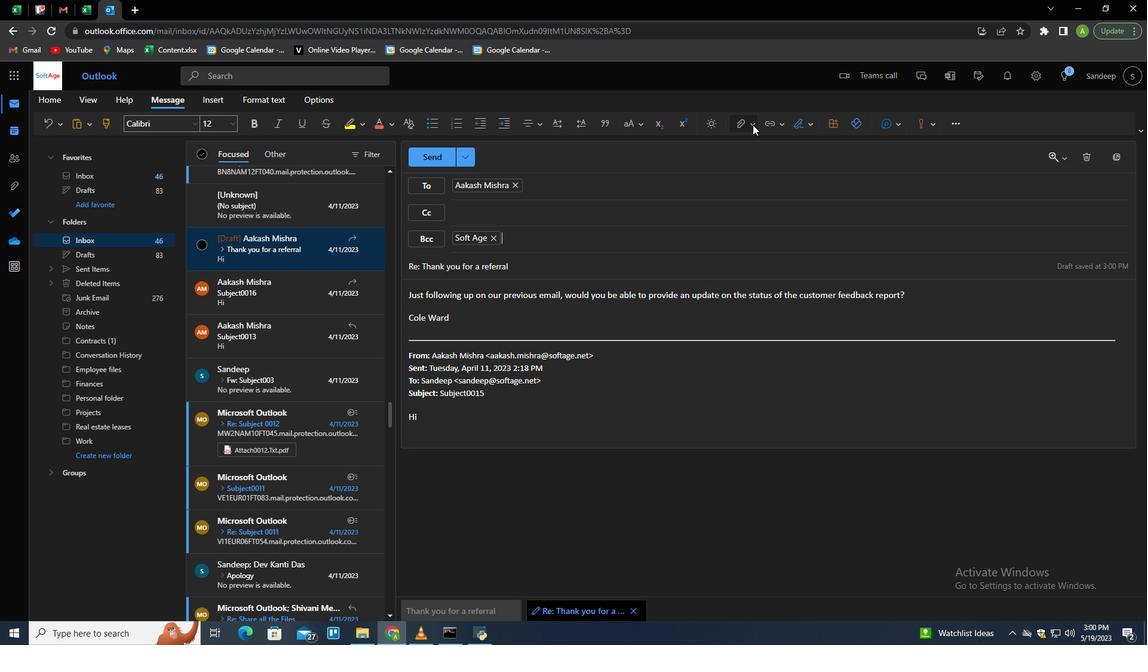 
Action: Mouse moved to (677, 148)
Screenshot: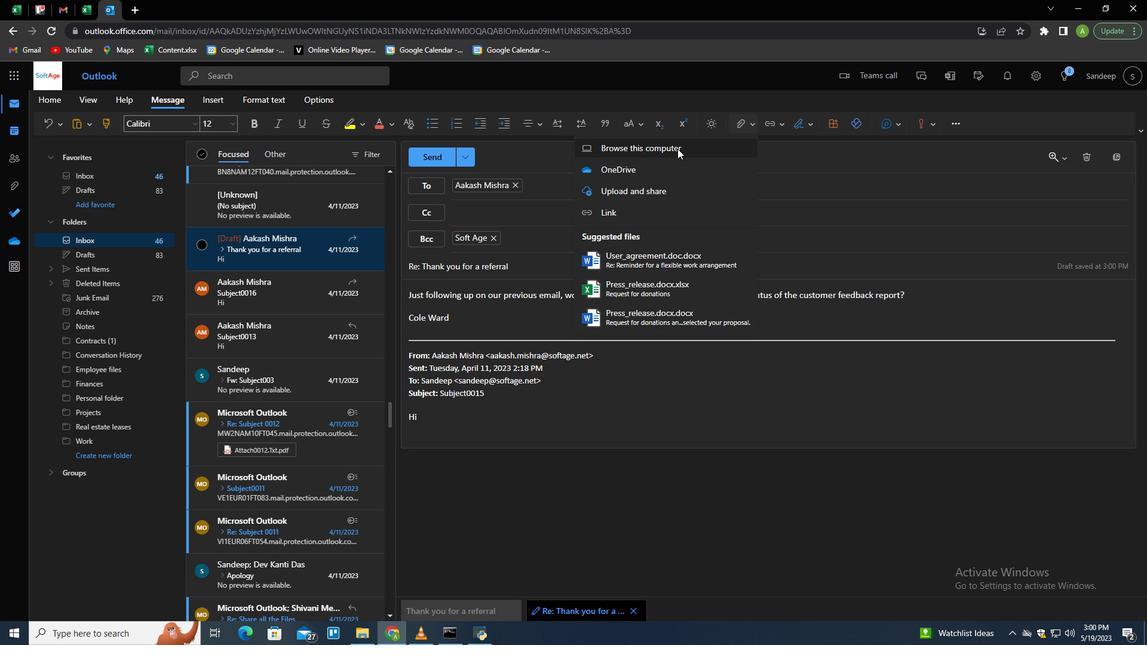 
Action: Mouse pressed left at (677, 148)
Screenshot: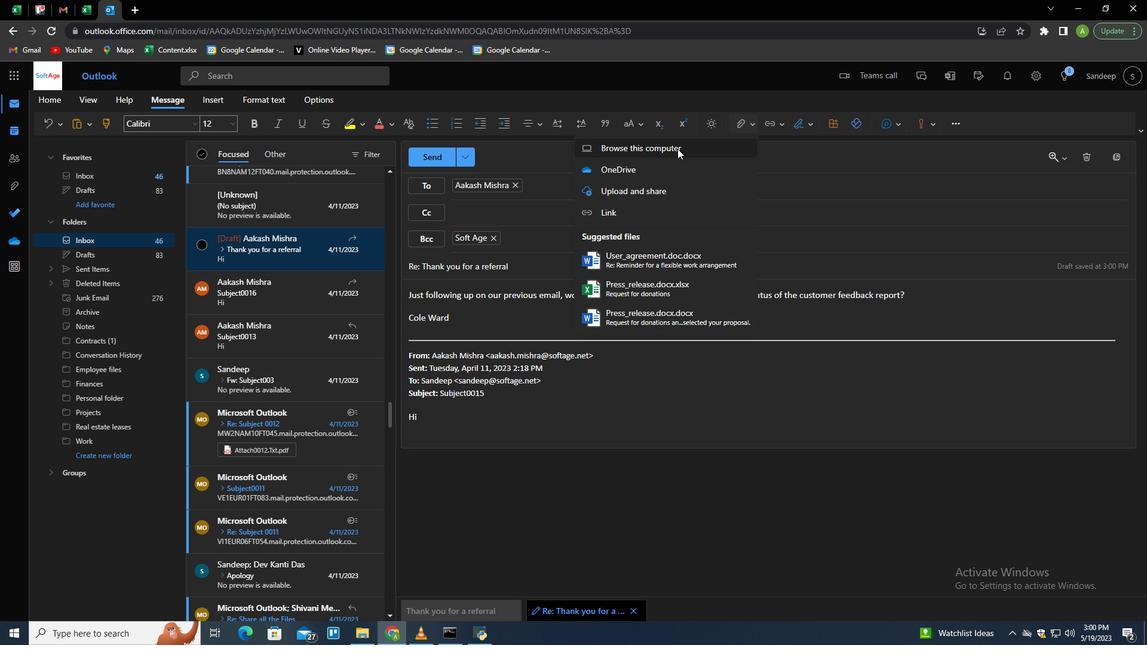 
Action: Mouse moved to (276, 175)
Screenshot: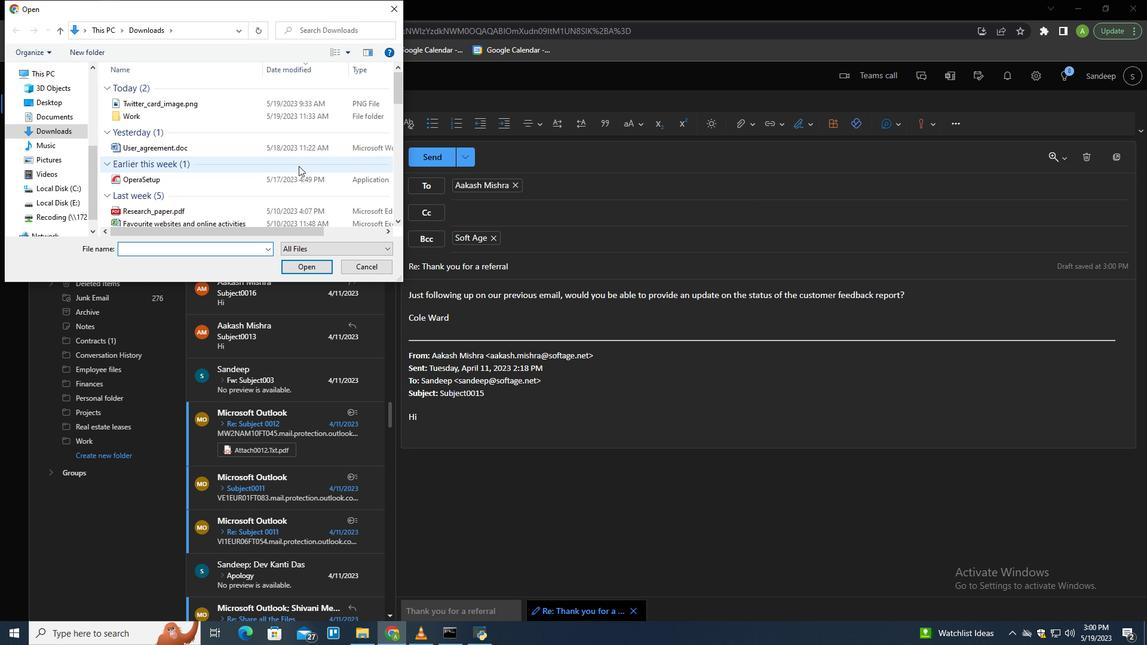 
Action: Mouse scrolled (276, 174) with delta (0, 0)
Screenshot: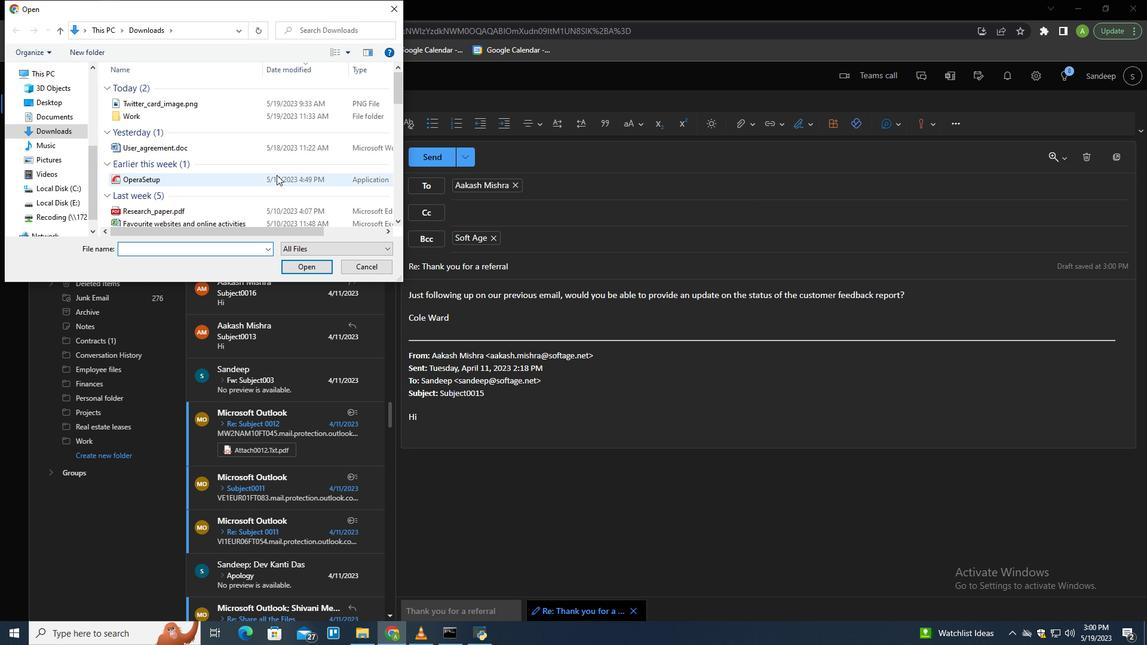 
Action: Mouse scrolled (276, 174) with delta (0, 0)
Screenshot: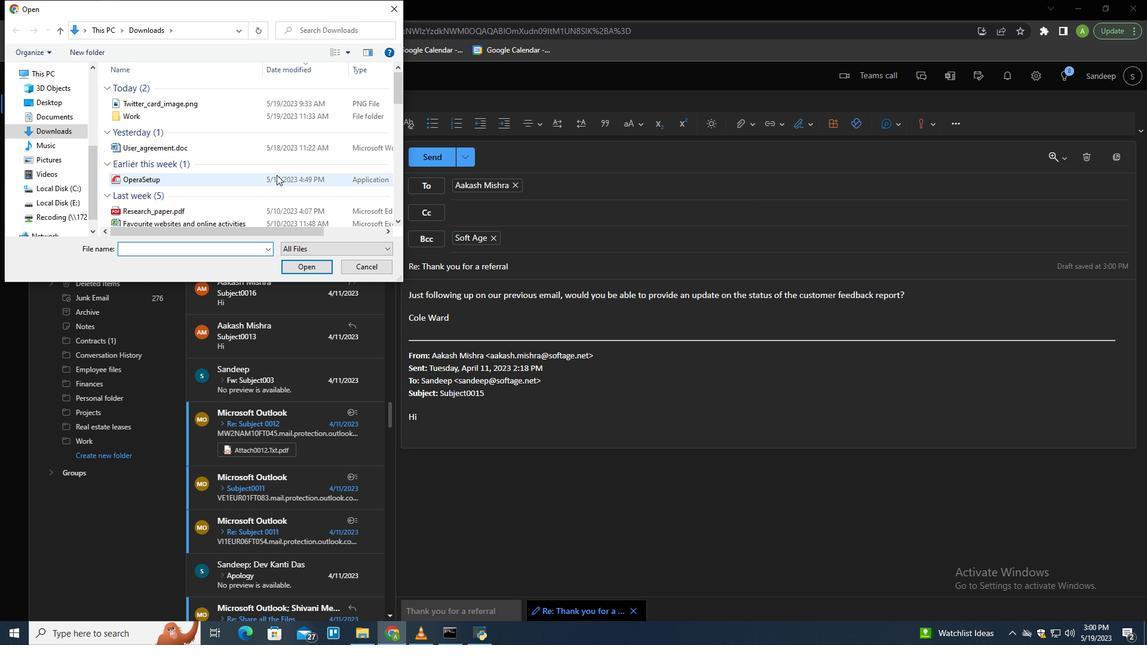 
Action: Mouse moved to (235, 141)
Screenshot: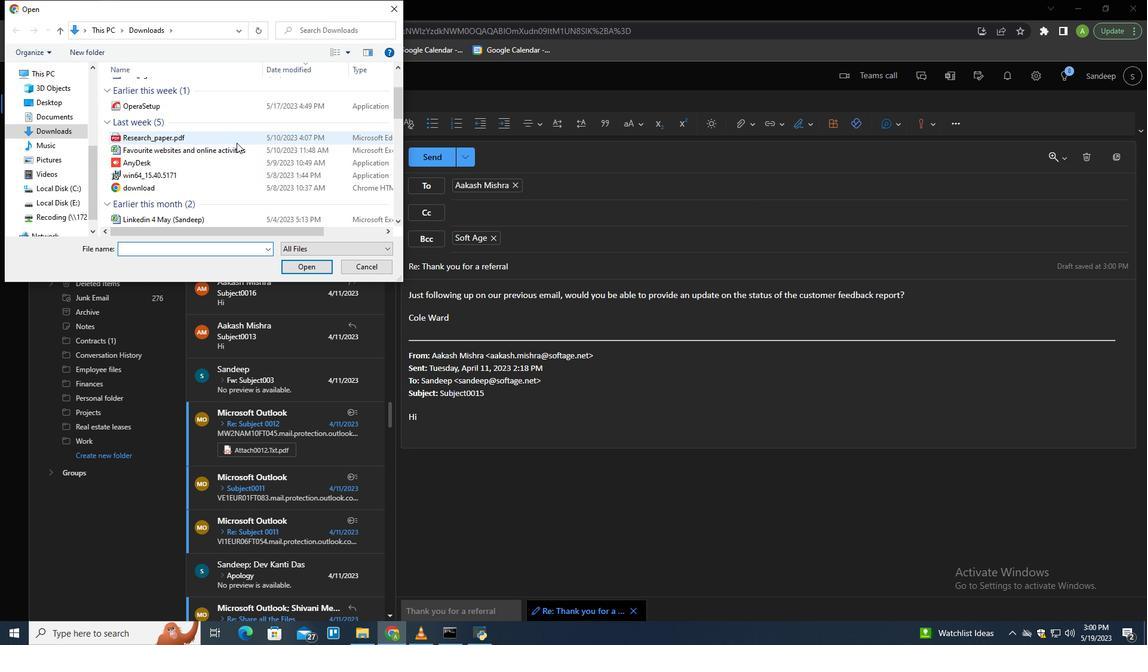 
Action: Mouse pressed left at (235, 141)
Screenshot: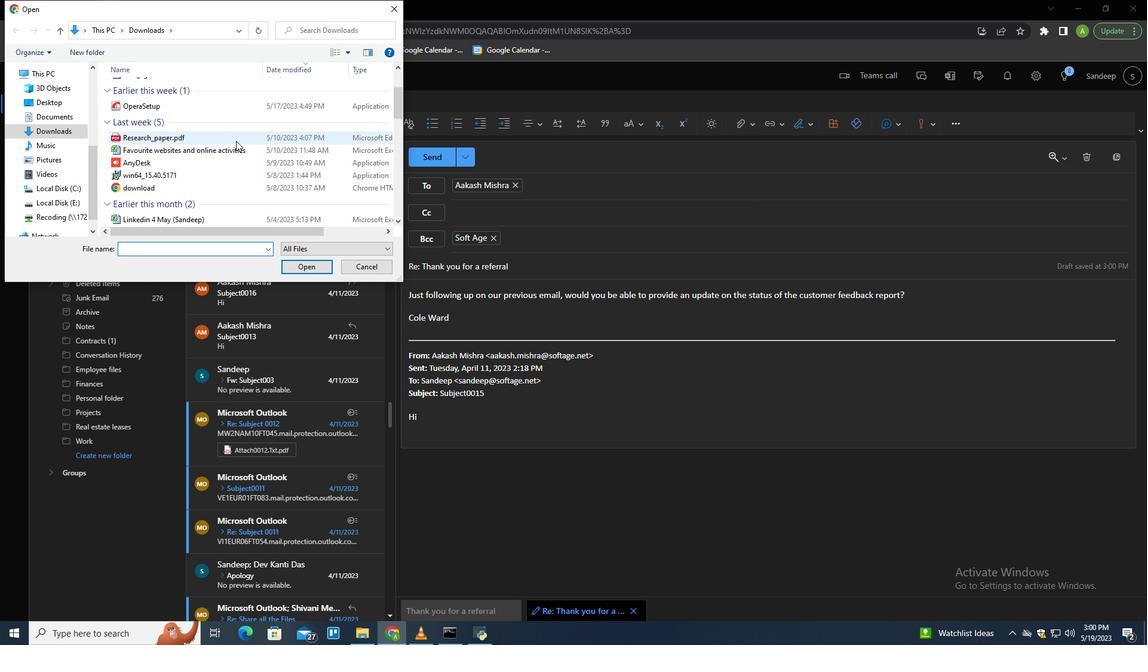 
Action: Mouse moved to (234, 141)
Screenshot: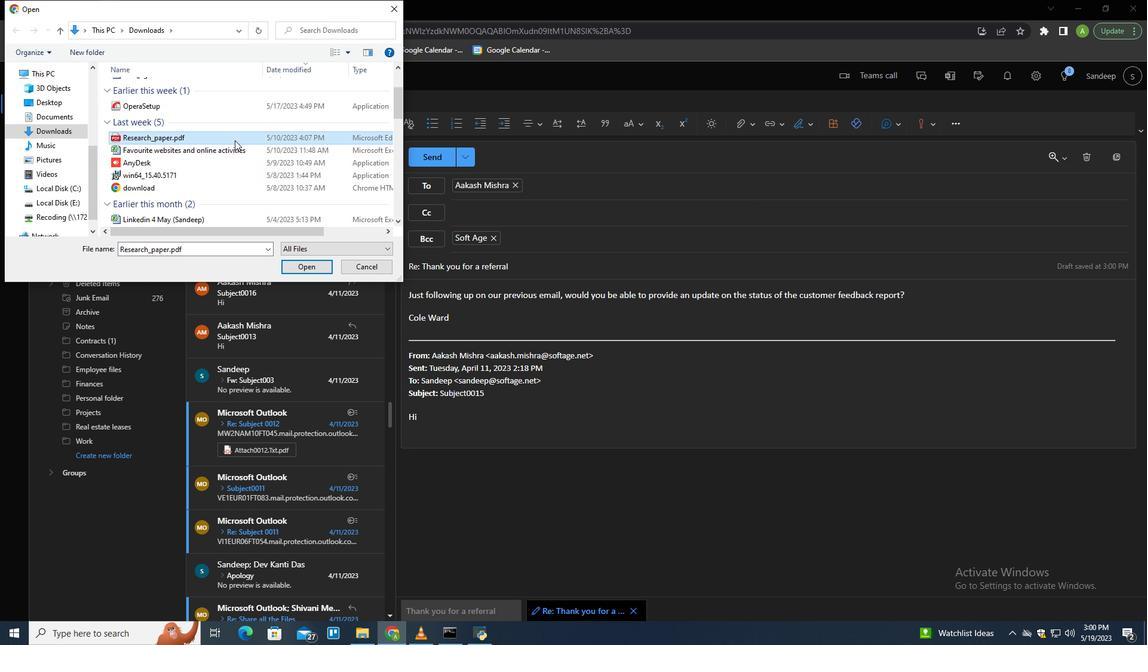 
Action: Key pressed <Key.f2>
Screenshot: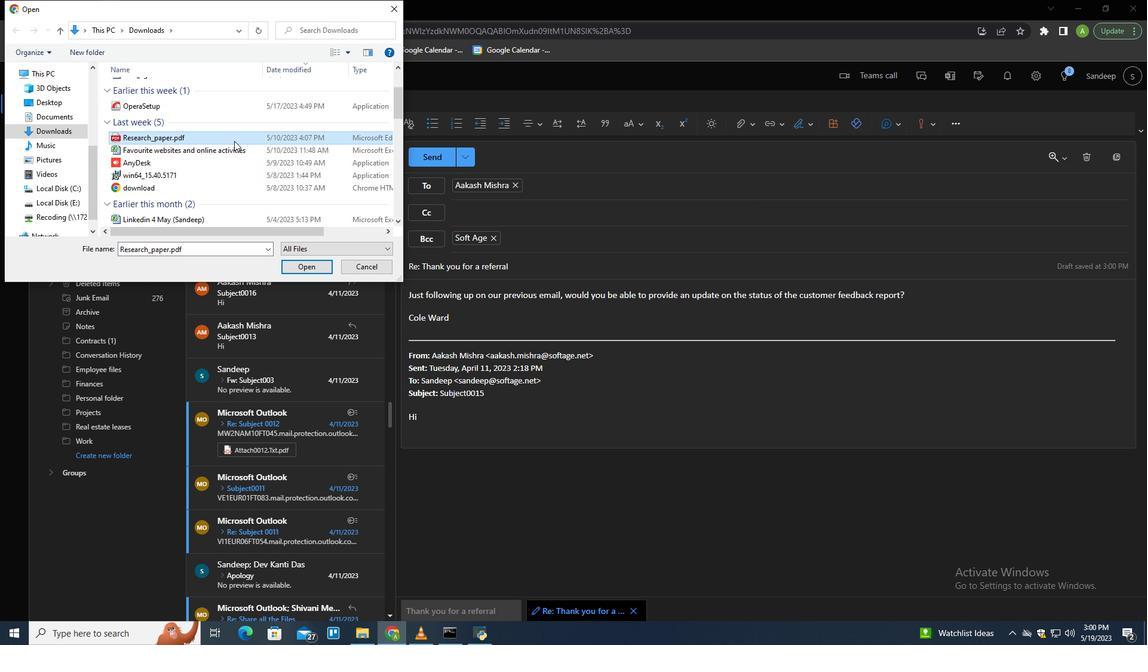 
Action: Mouse moved to (218, 151)
Screenshot: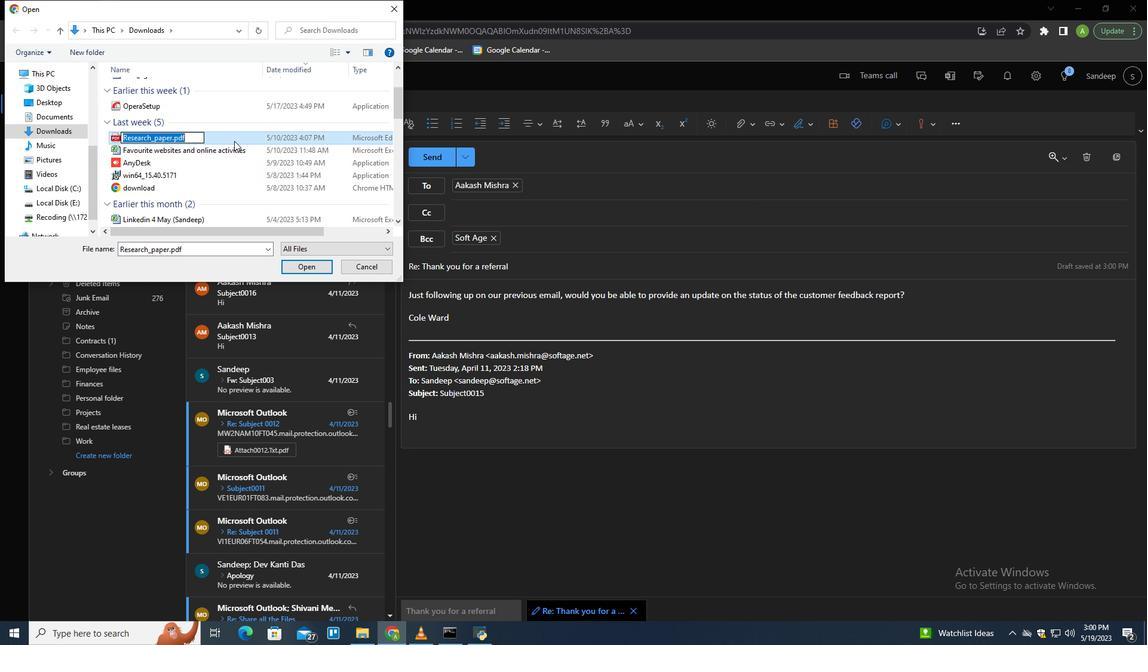 
Action: Key pressed <Key.shift>Case<Key.shift>_study.pdf
Screenshot: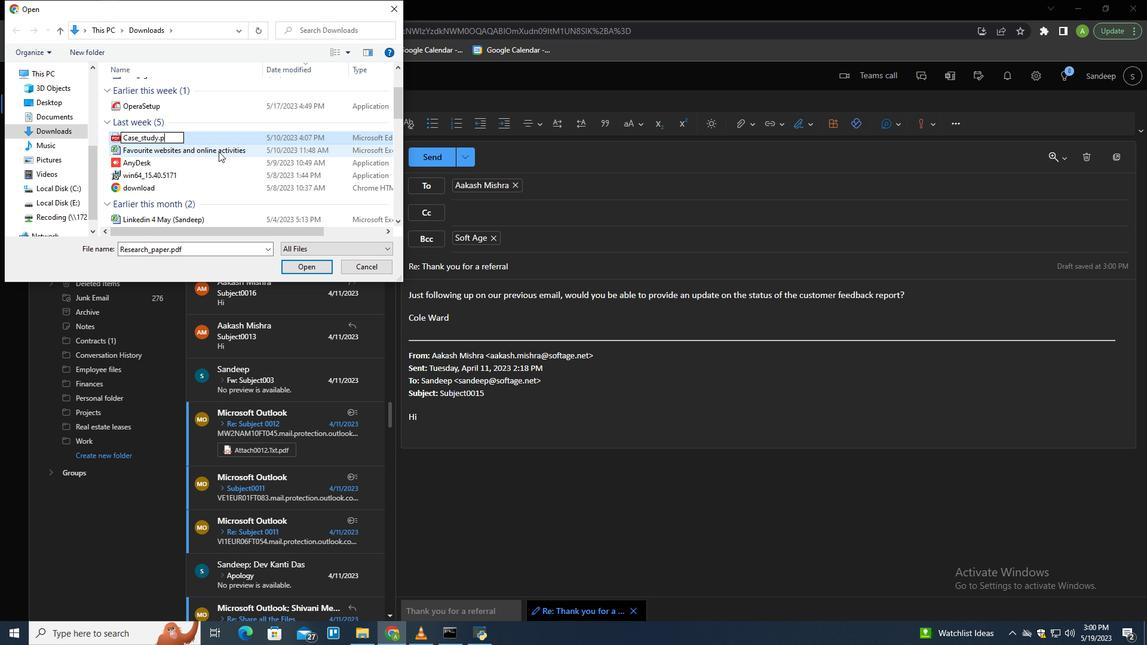 
Action: Mouse moved to (221, 132)
Screenshot: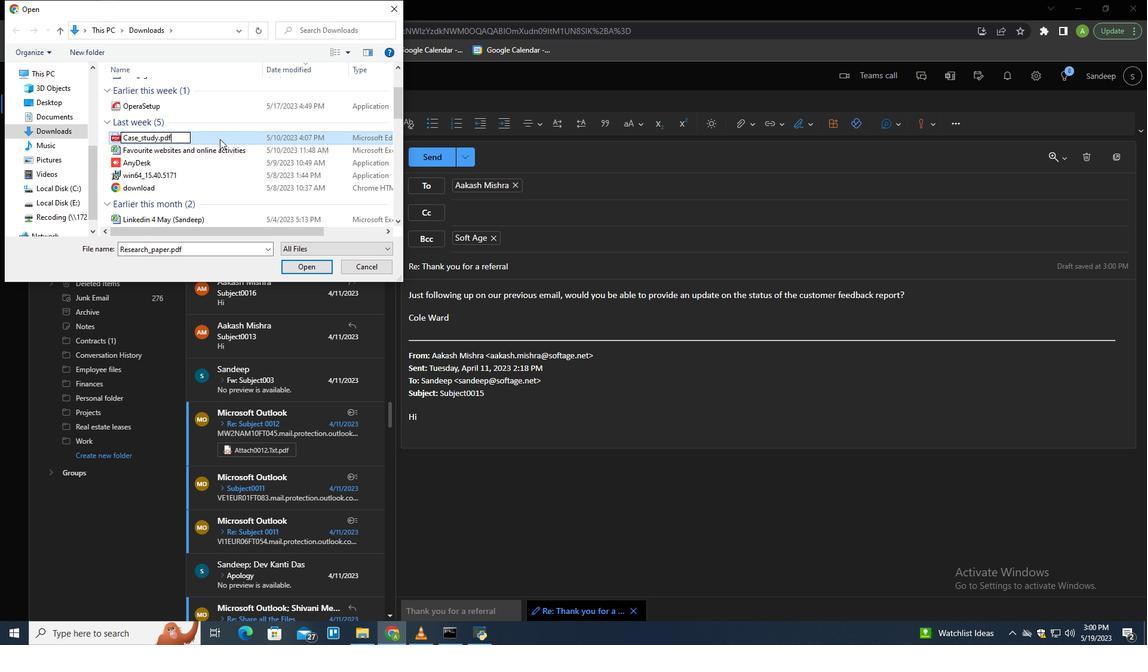 
Action: Mouse pressed left at (221, 132)
Screenshot: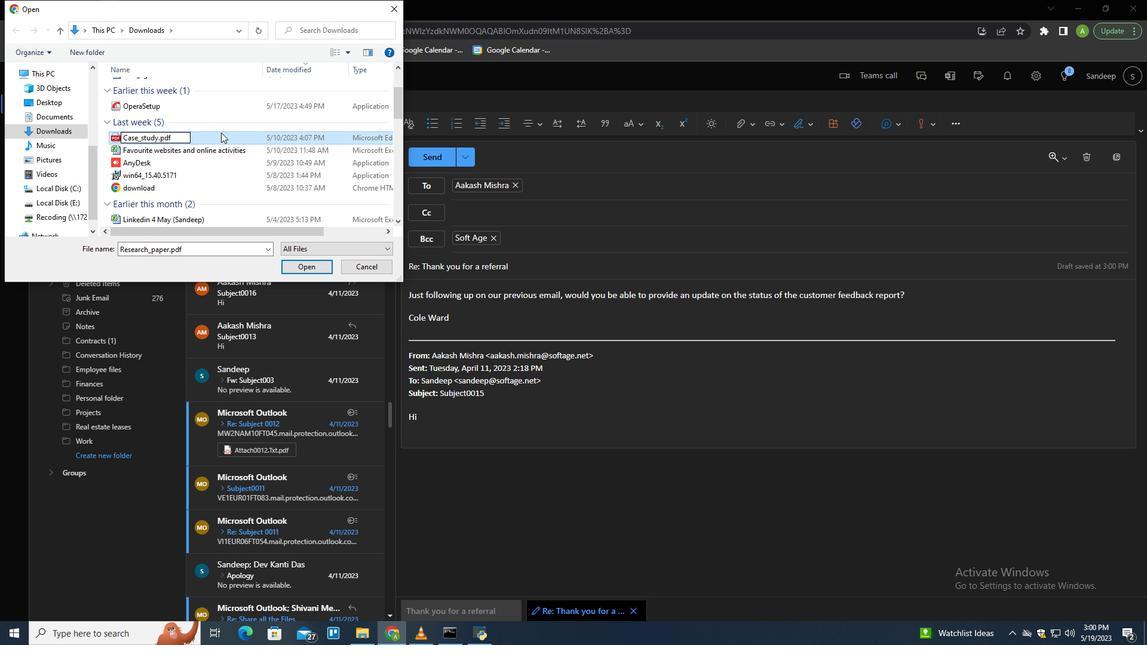 
Action: Mouse moved to (306, 263)
Screenshot: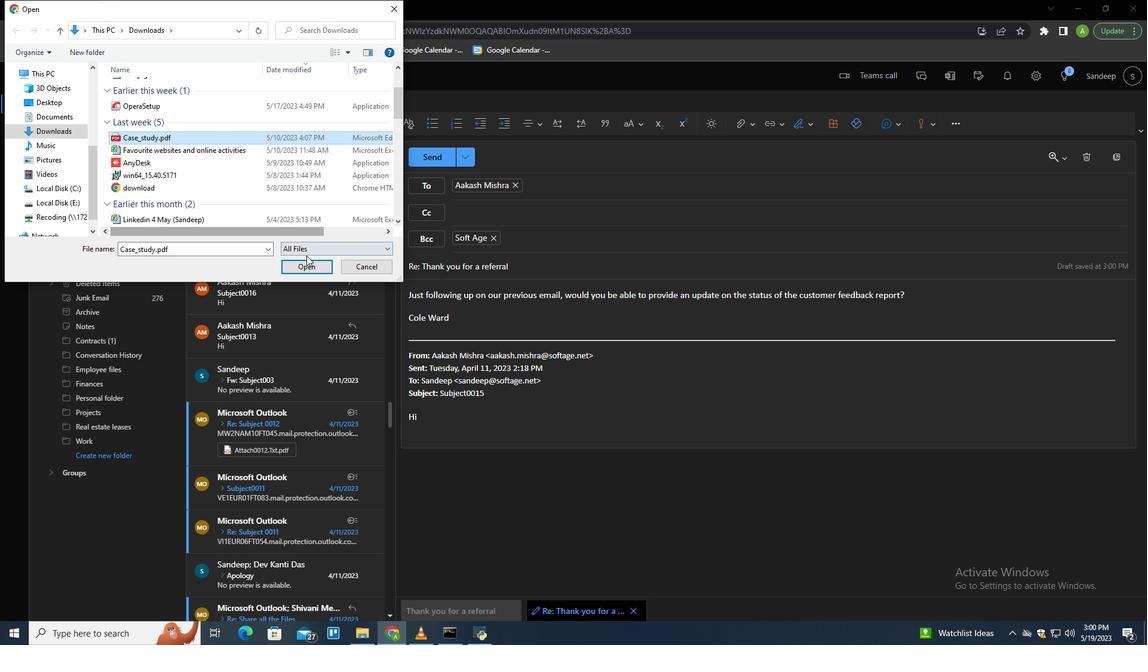 
Action: Mouse pressed left at (306, 263)
Screenshot: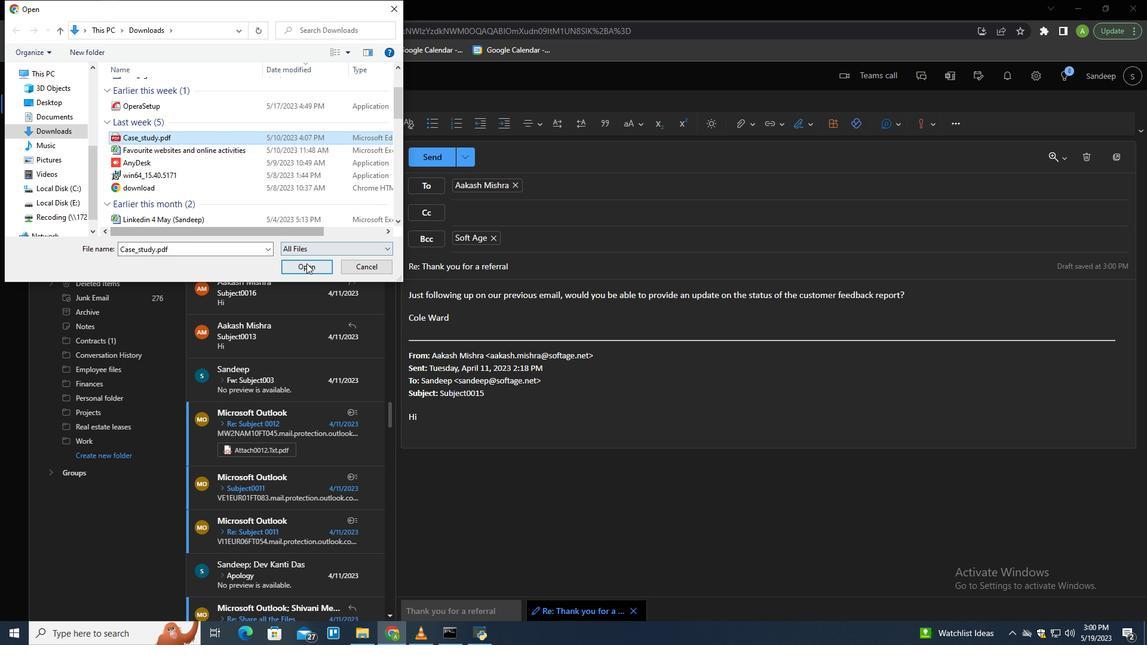 
Action: Mouse moved to (728, 363)
Screenshot: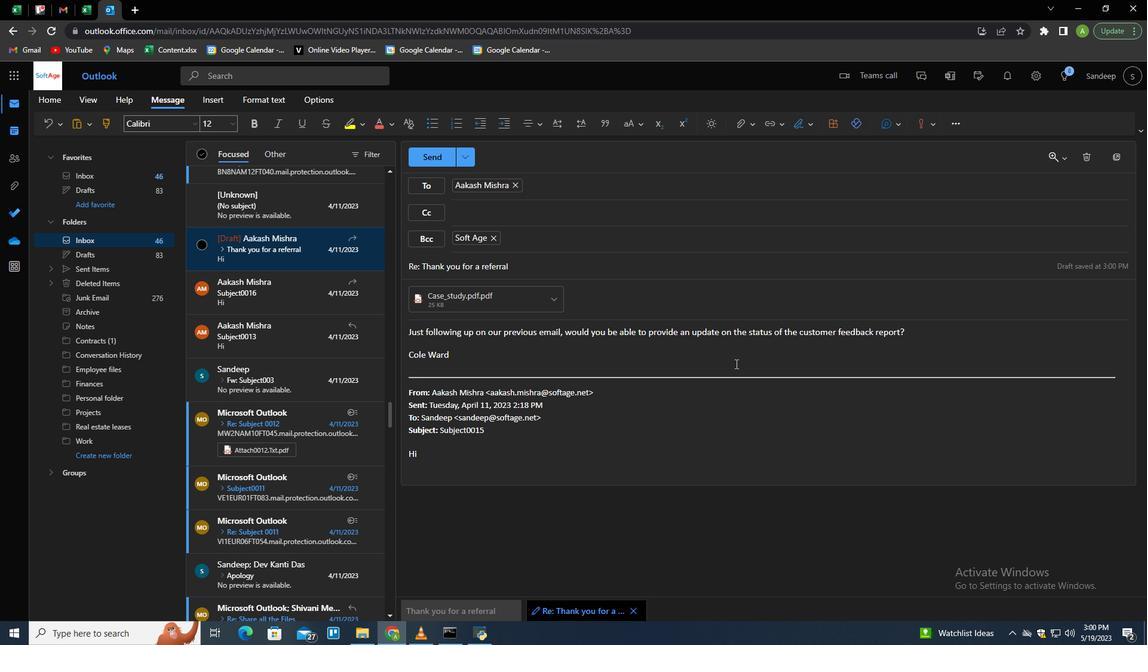
Action: Key pressed <Key.enter>
Screenshot: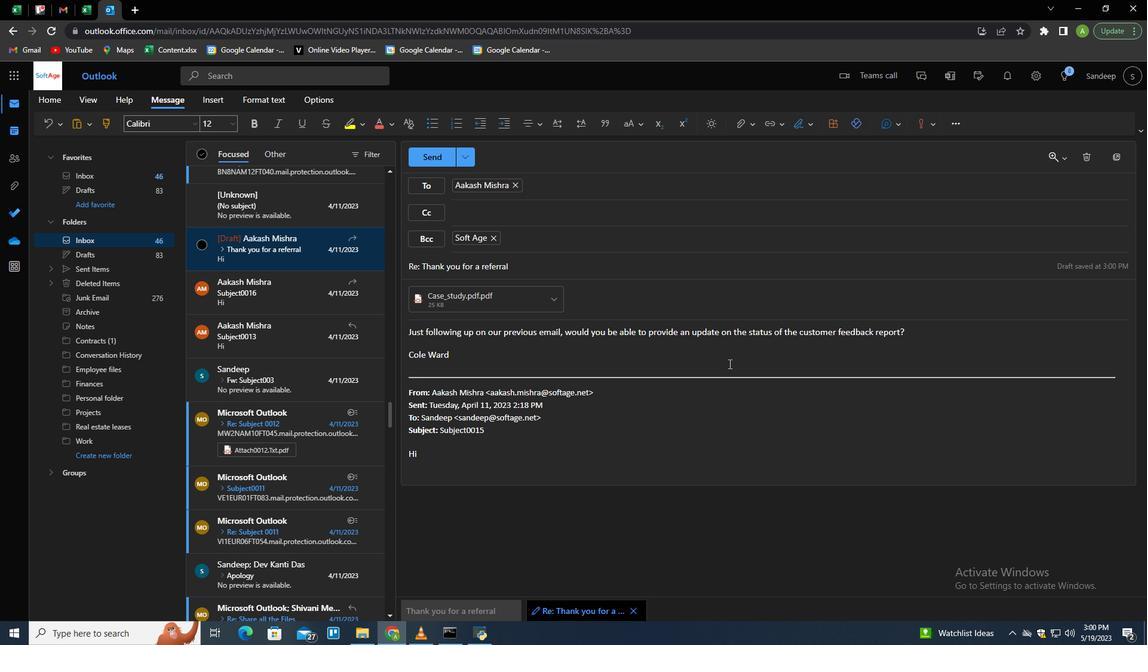 
Action: Mouse pressed left at (728, 363)
Screenshot: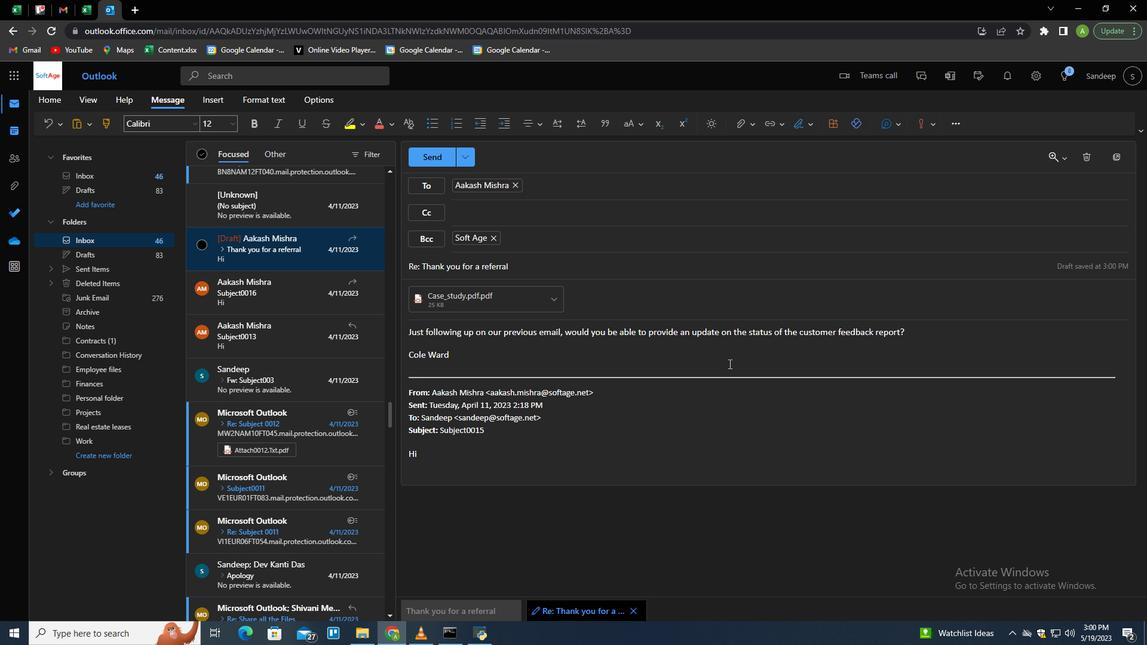 
Action: Key pressed <Key.enter>
Screenshot: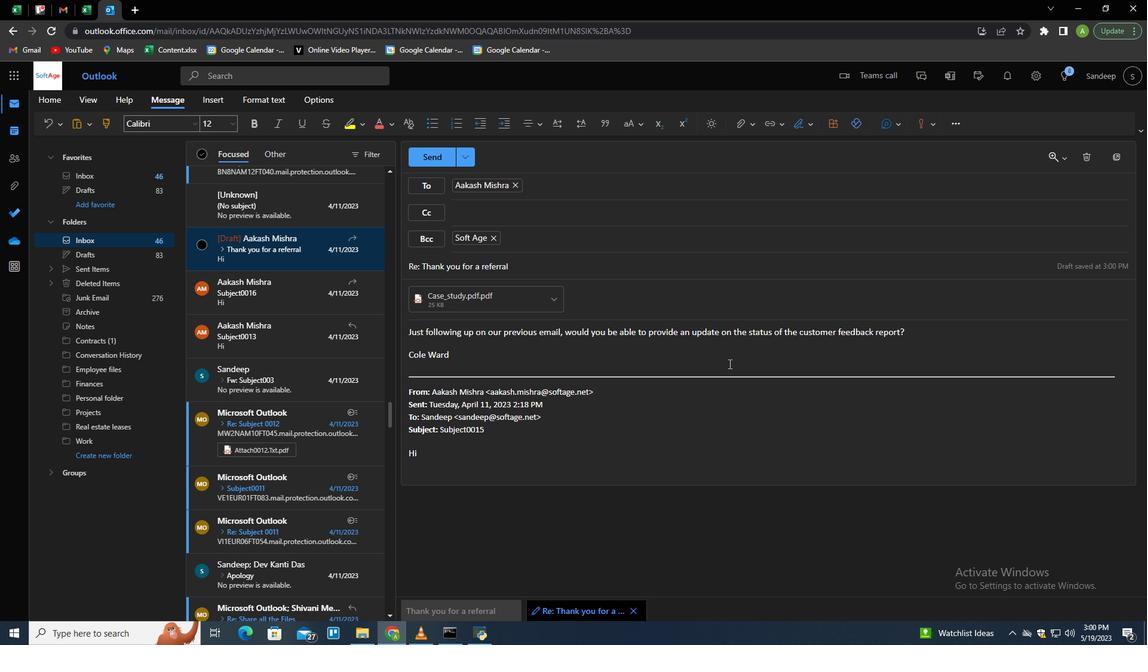 
